 Task: Add Attachment from "Attach a link" to Card Card0000000072 in Board Board0000000018 in Workspace WS0000000006 in Trello. Add Cover Red to Card Card0000000072 in Board Board0000000018 in Workspace WS0000000006 in Trello. Add "Join Card" Button Button0000000072  to Card Card0000000072 in Board Board0000000018 in Workspace WS0000000006 in Trello. Add Description DS0000000072 to Card Card0000000072 in Board Board0000000018 in Workspace WS0000000006 in Trello. Add Comment CM0000000072 to Card Card0000000072 in Board Board0000000018 in Workspace WS0000000006 in Trello
Action: Mouse moved to (106, 366)
Screenshot: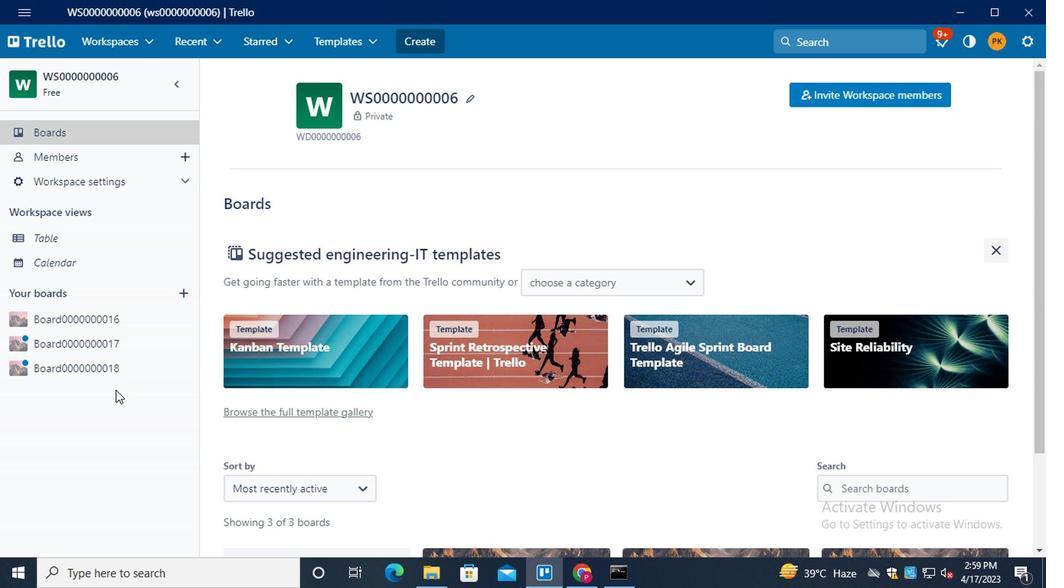 
Action: Mouse pressed left at (106, 366)
Screenshot: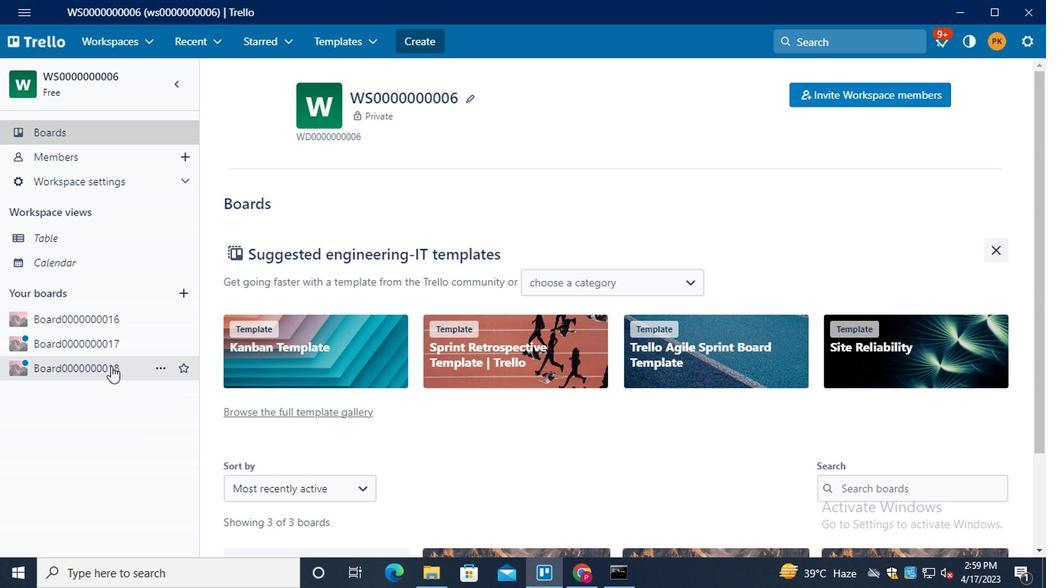 
Action: Mouse moved to (318, 458)
Screenshot: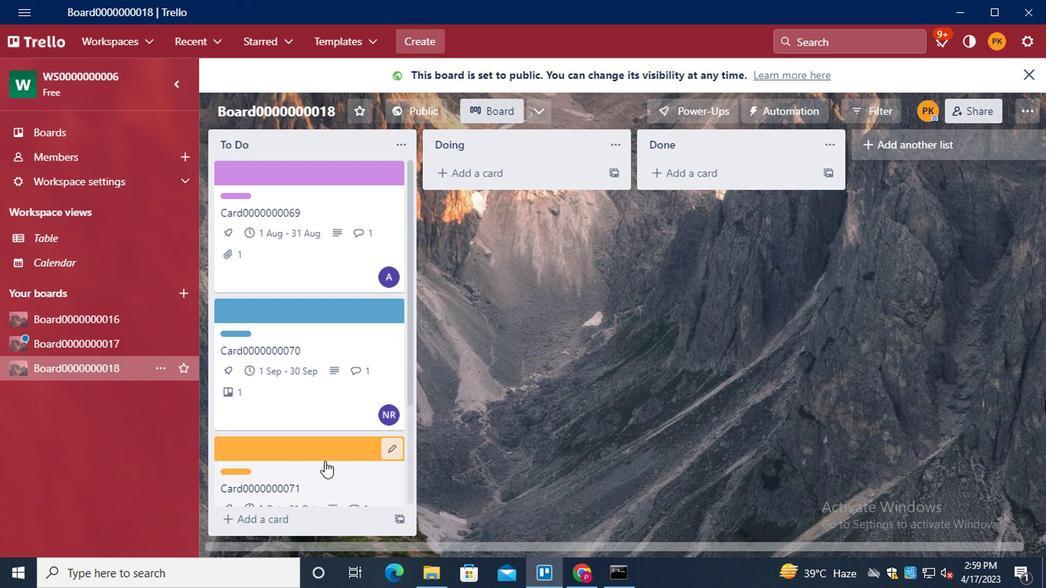 
Action: Mouse scrolled (318, 457) with delta (0, -1)
Screenshot: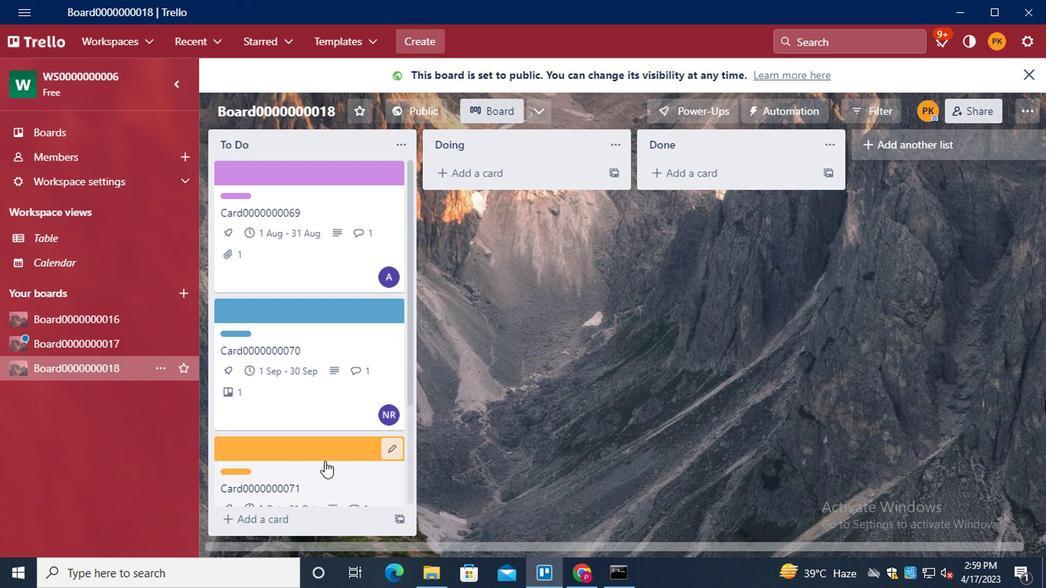 
Action: Mouse moved to (317, 458)
Screenshot: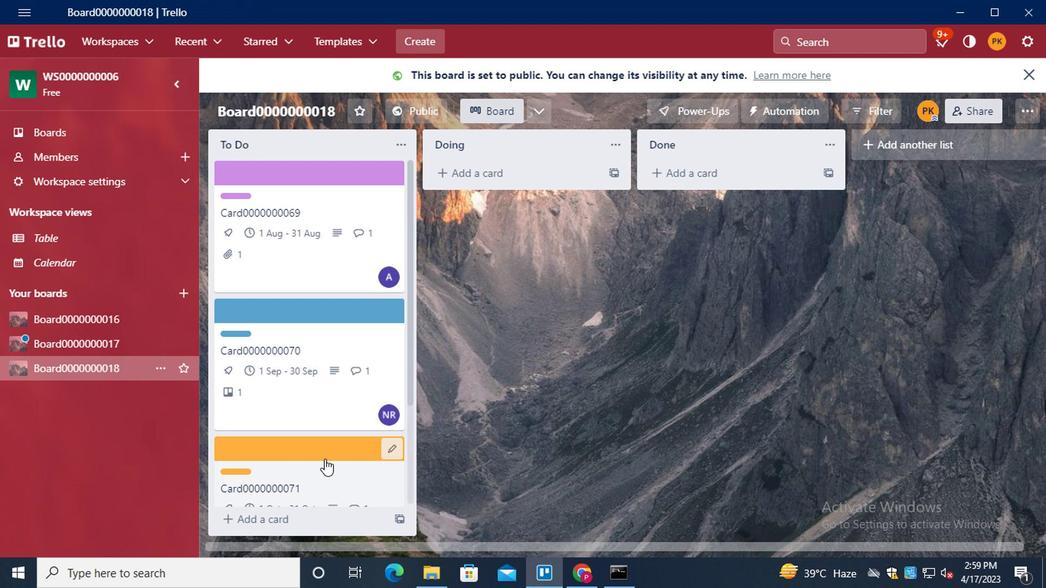 
Action: Mouse scrolled (317, 457) with delta (0, -1)
Screenshot: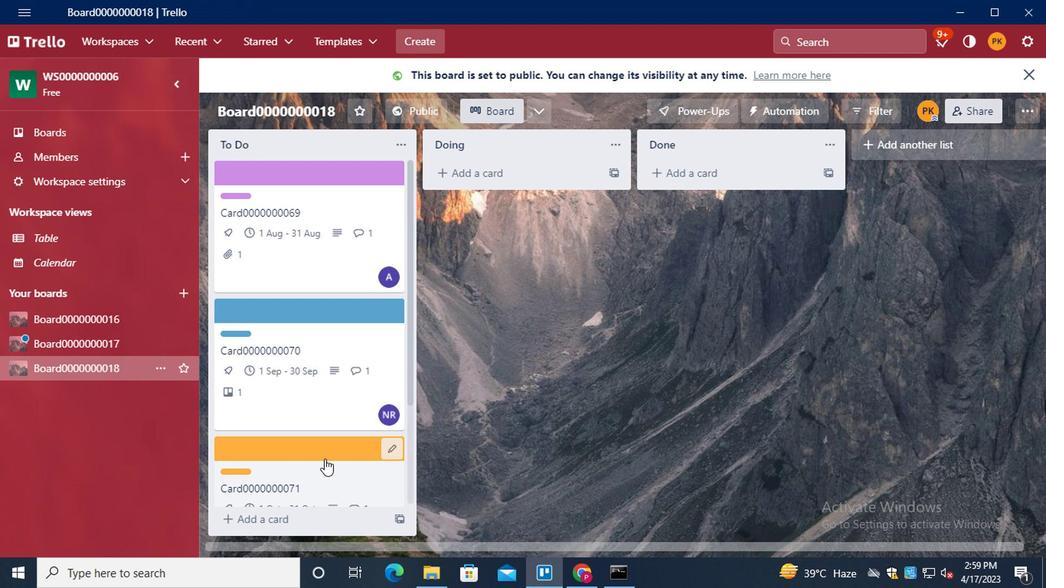 
Action: Mouse moved to (317, 459)
Screenshot: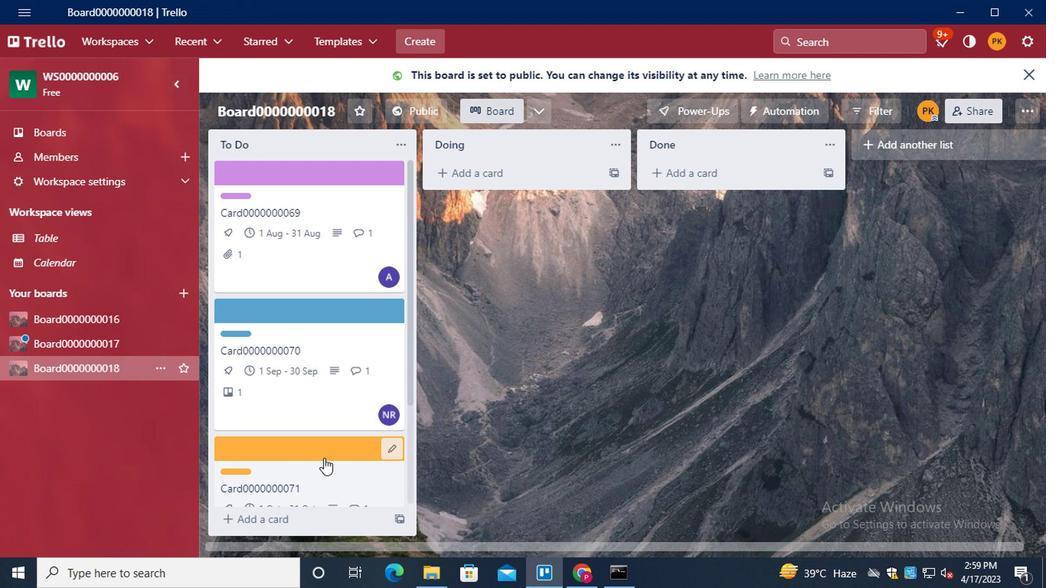 
Action: Mouse scrolled (317, 458) with delta (0, 0)
Screenshot: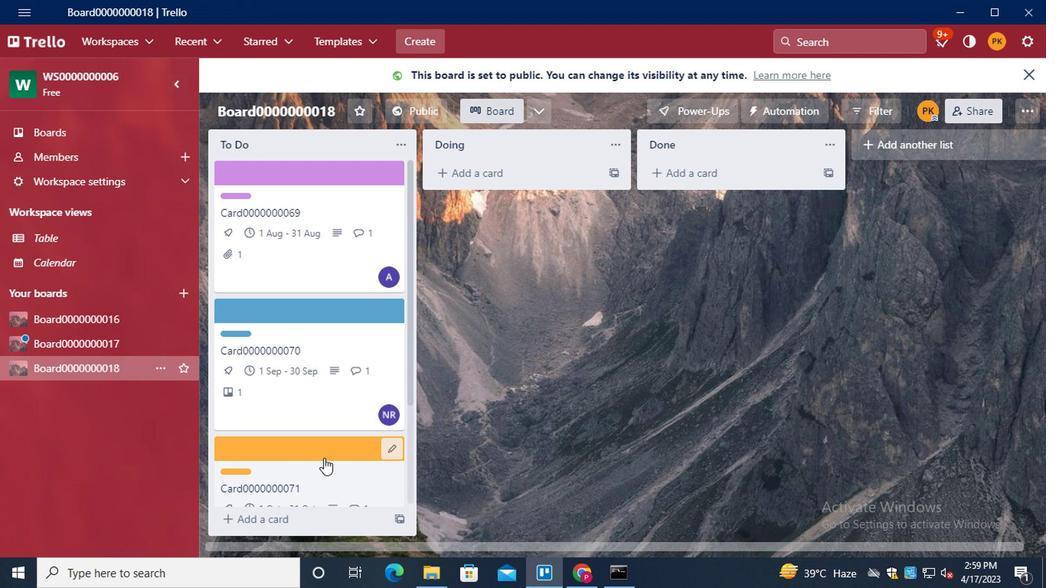 
Action: Mouse scrolled (317, 458) with delta (0, 0)
Screenshot: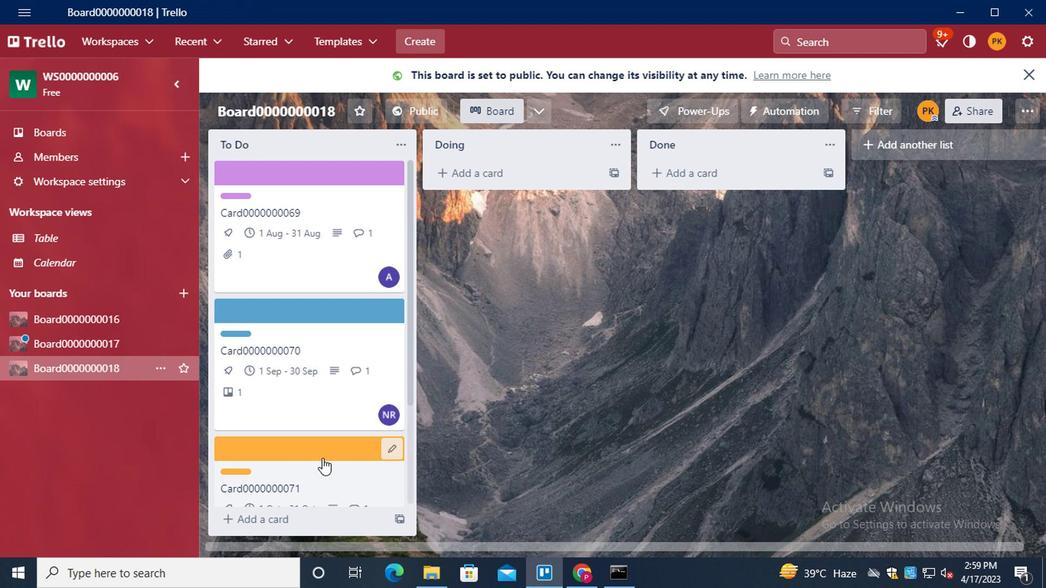 
Action: Mouse moved to (305, 464)
Screenshot: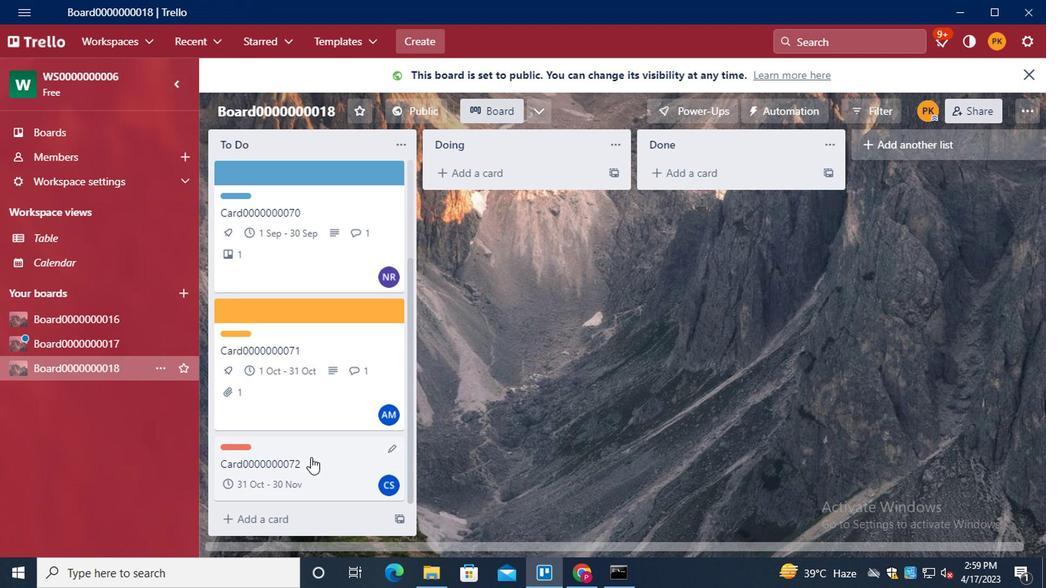 
Action: Mouse pressed left at (305, 464)
Screenshot: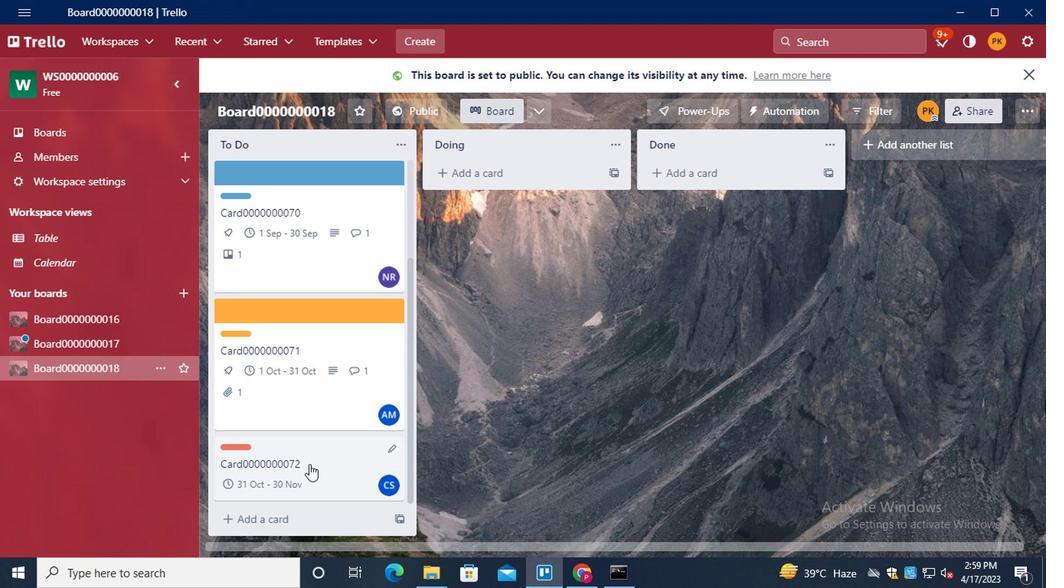 
Action: Mouse moved to (718, 274)
Screenshot: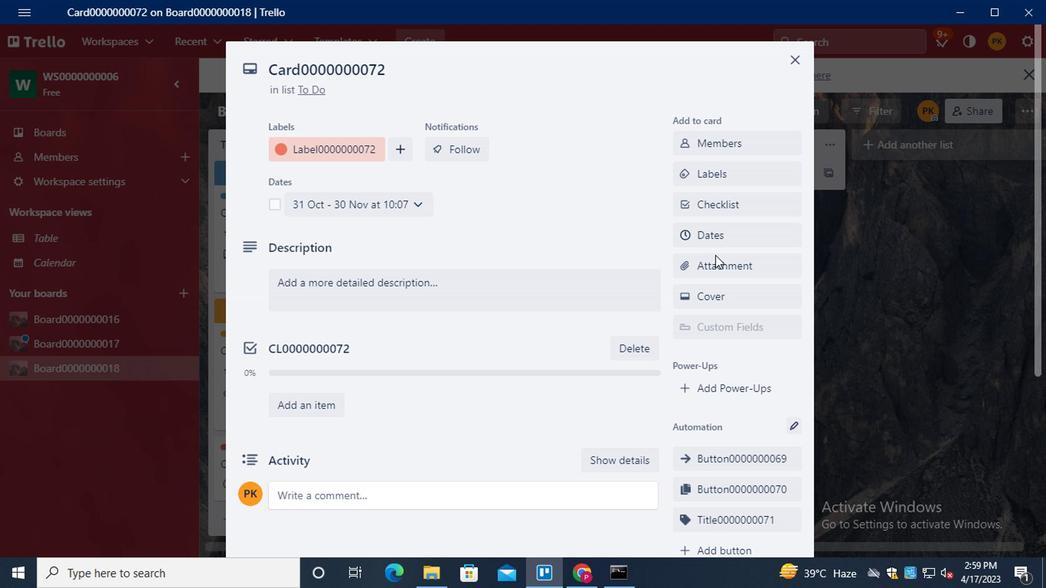
Action: Mouse pressed left at (718, 274)
Screenshot: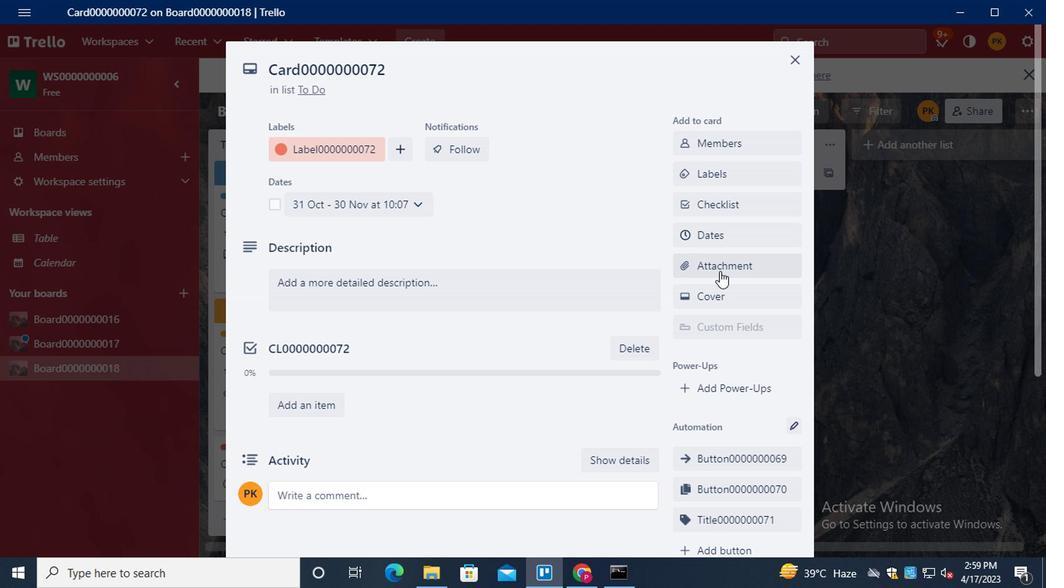 
Action: Mouse moved to (761, 317)
Screenshot: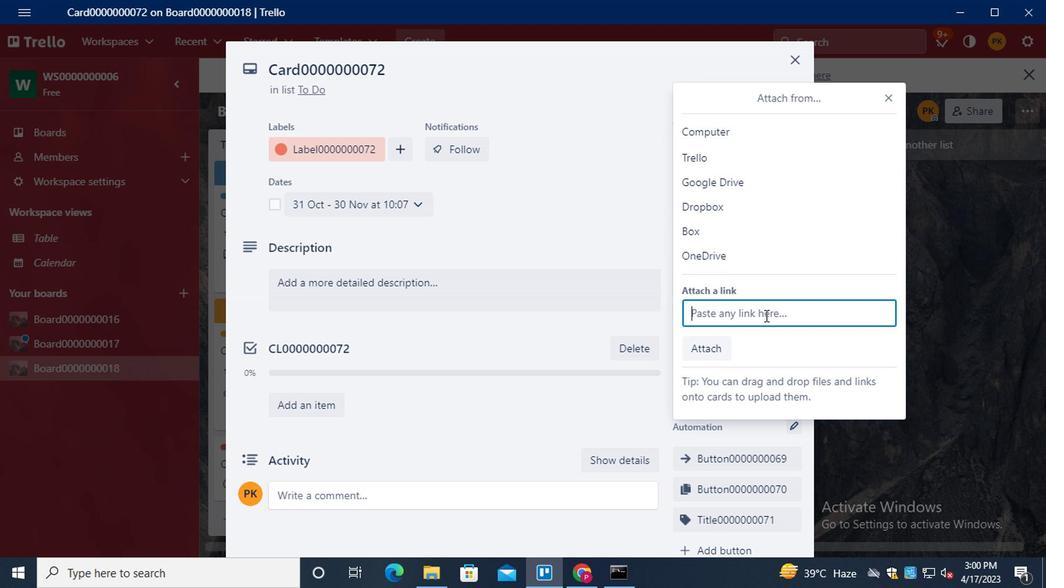 
Action: Mouse pressed left at (761, 317)
Screenshot: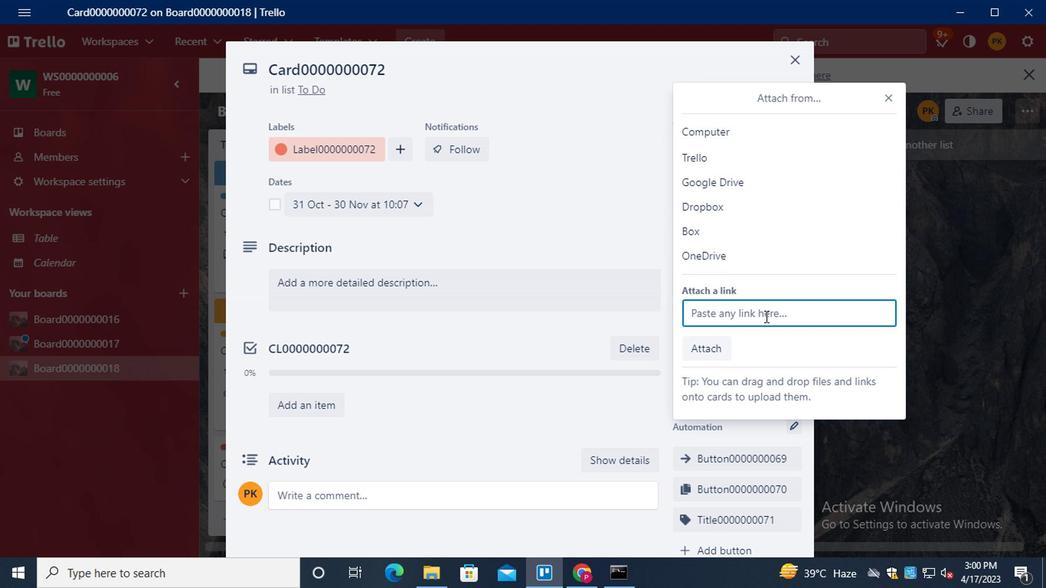 
Action: Key pressed ctrl+V<Key.enter>
Screenshot: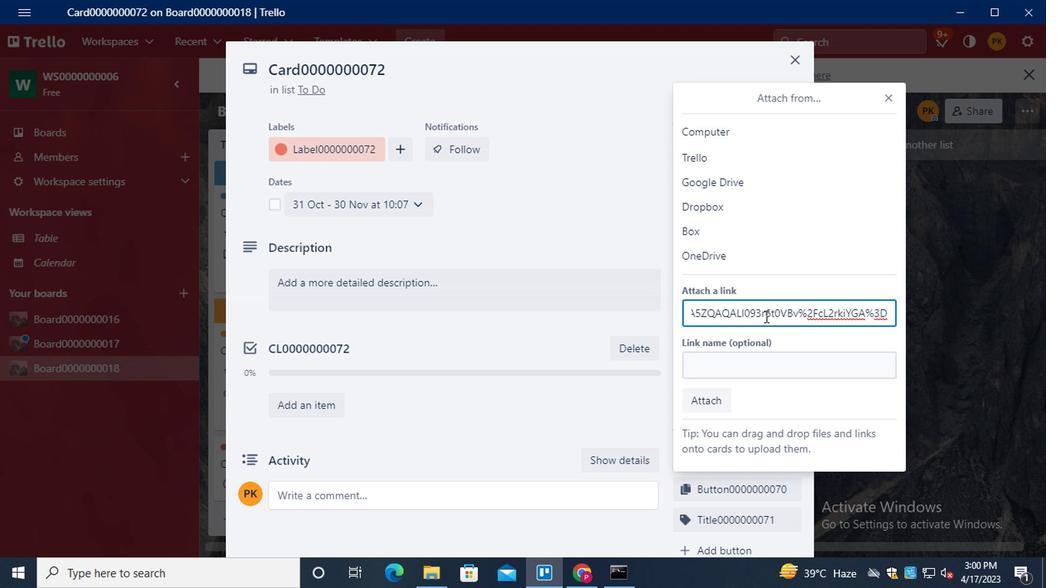 
Action: Mouse moved to (738, 298)
Screenshot: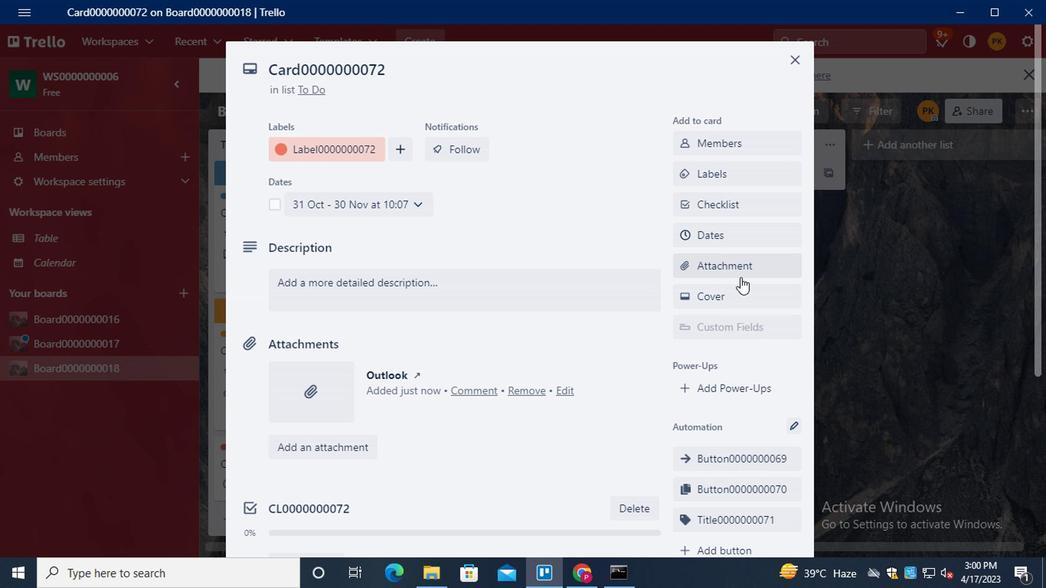 
Action: Mouse pressed left at (738, 298)
Screenshot: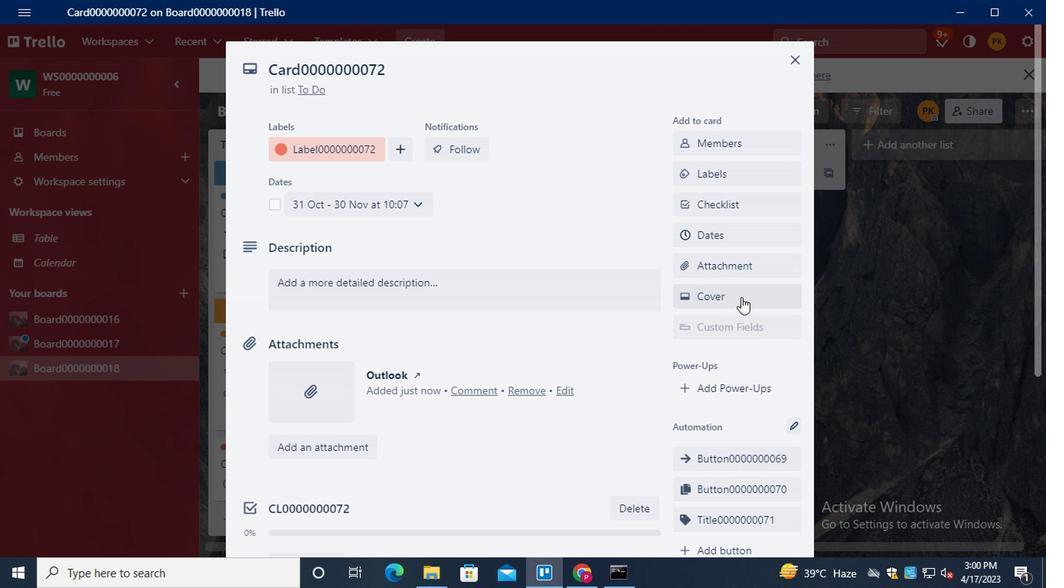 
Action: Mouse moved to (823, 252)
Screenshot: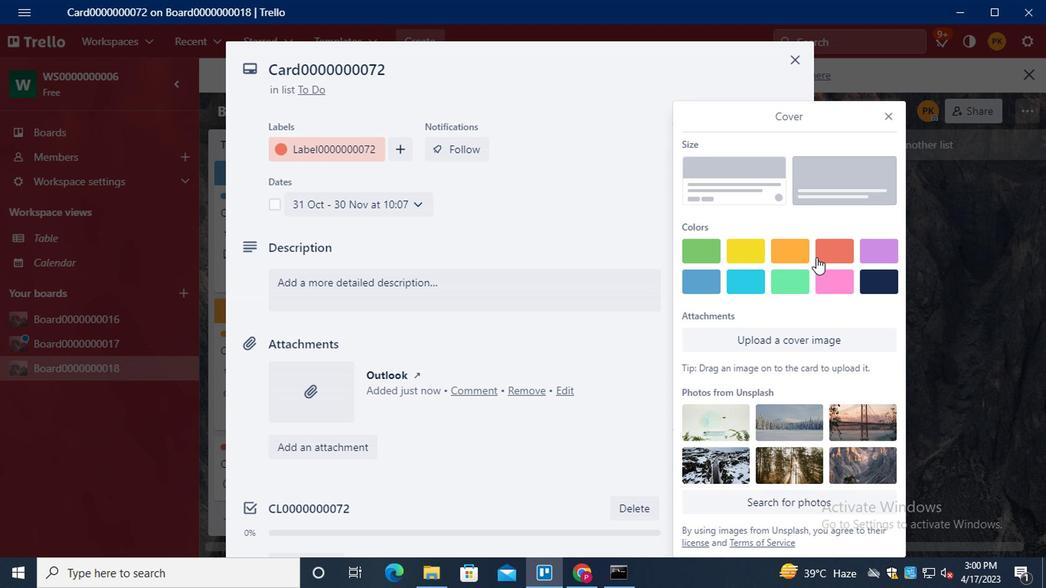
Action: Mouse pressed left at (823, 252)
Screenshot: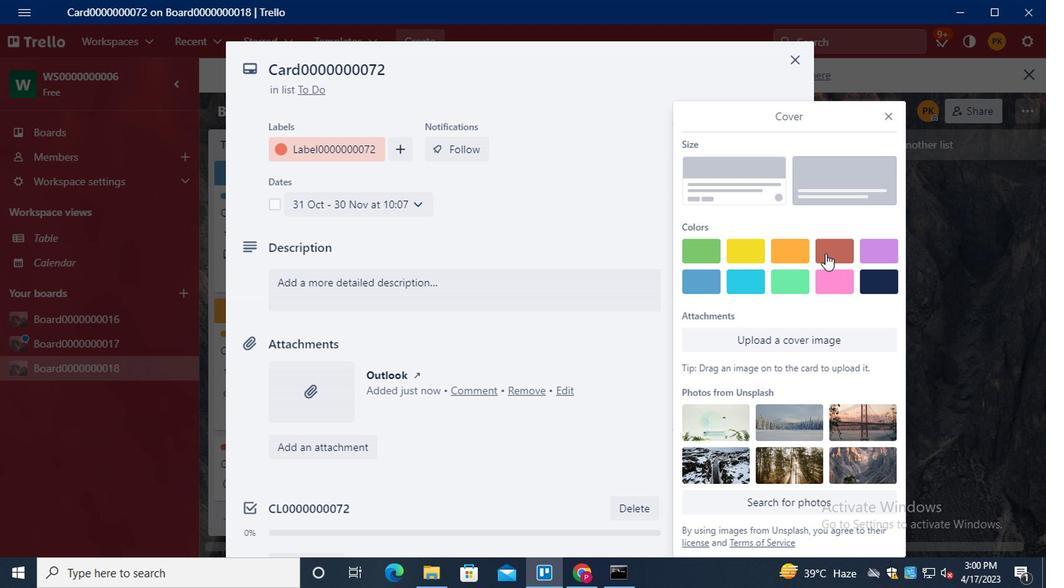 
Action: Mouse moved to (884, 85)
Screenshot: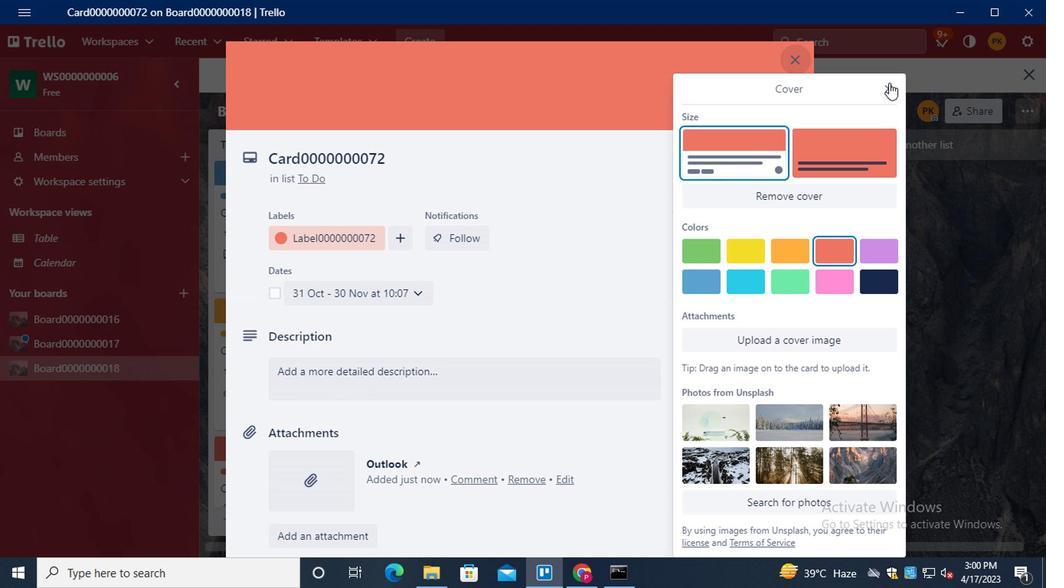 
Action: Mouse pressed left at (884, 85)
Screenshot: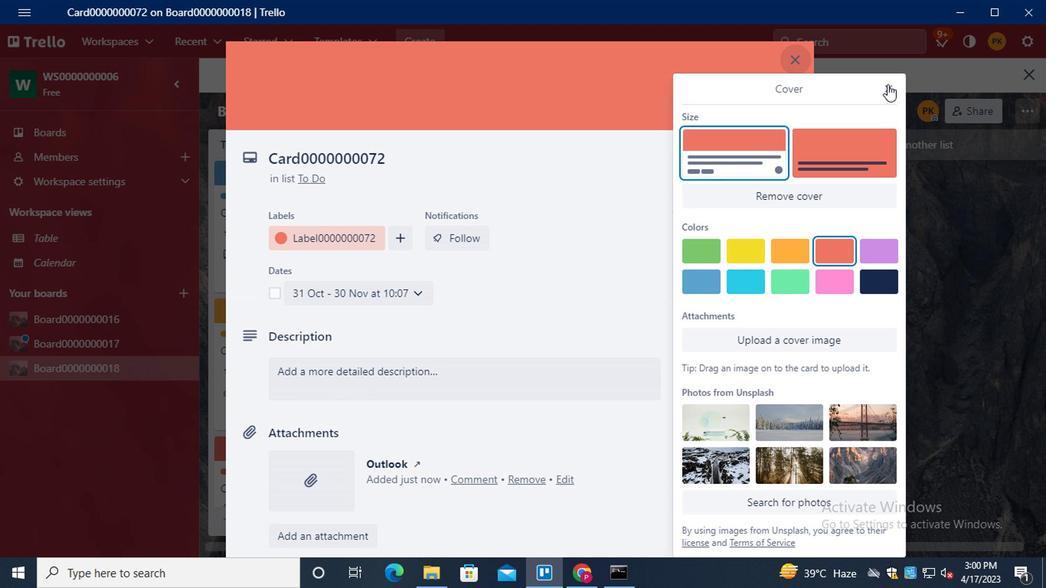 
Action: Mouse moved to (750, 347)
Screenshot: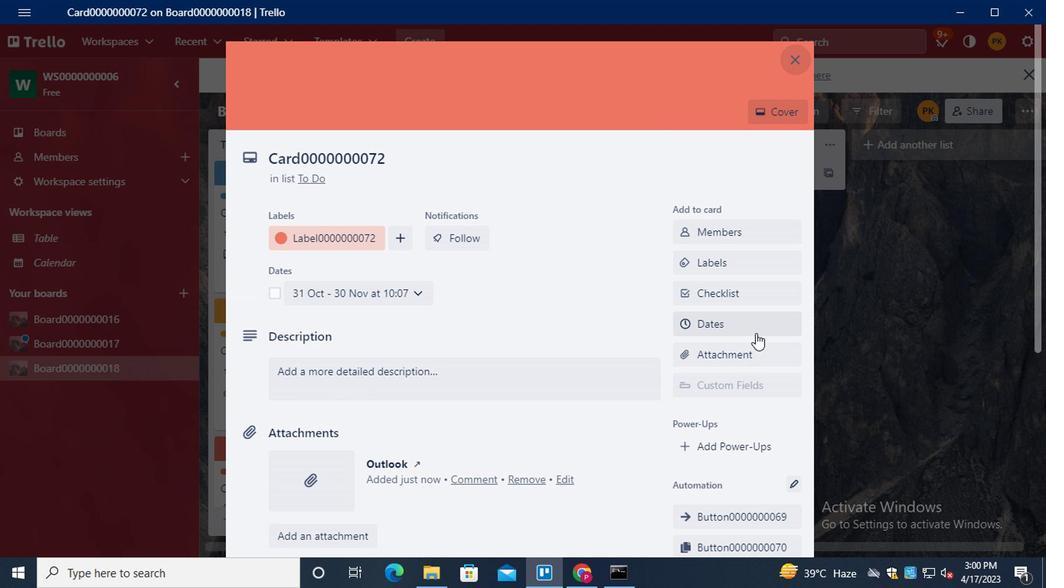 
Action: Mouse scrolled (750, 347) with delta (0, 0)
Screenshot: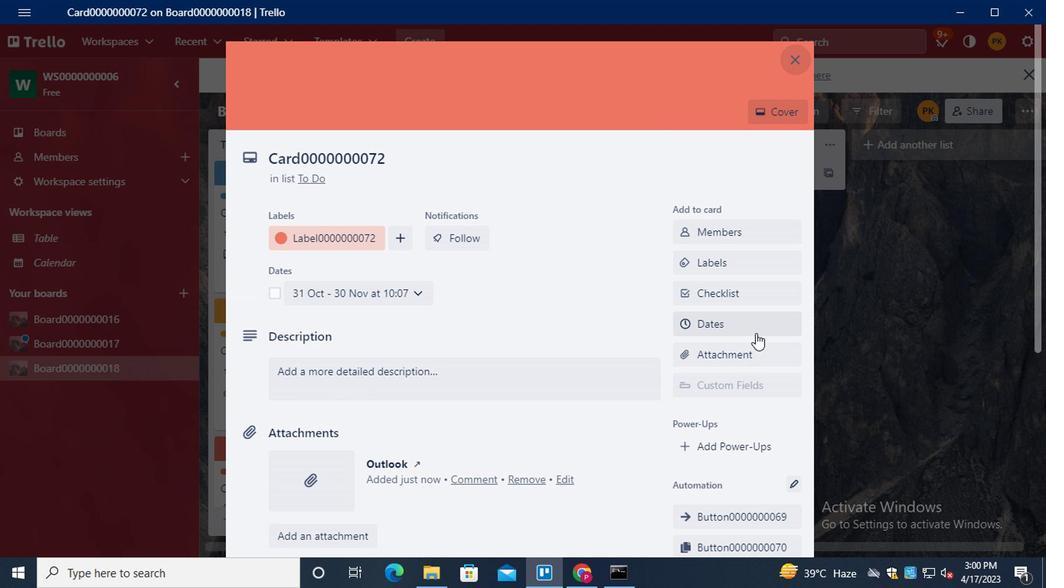 
Action: Mouse moved to (750, 349)
Screenshot: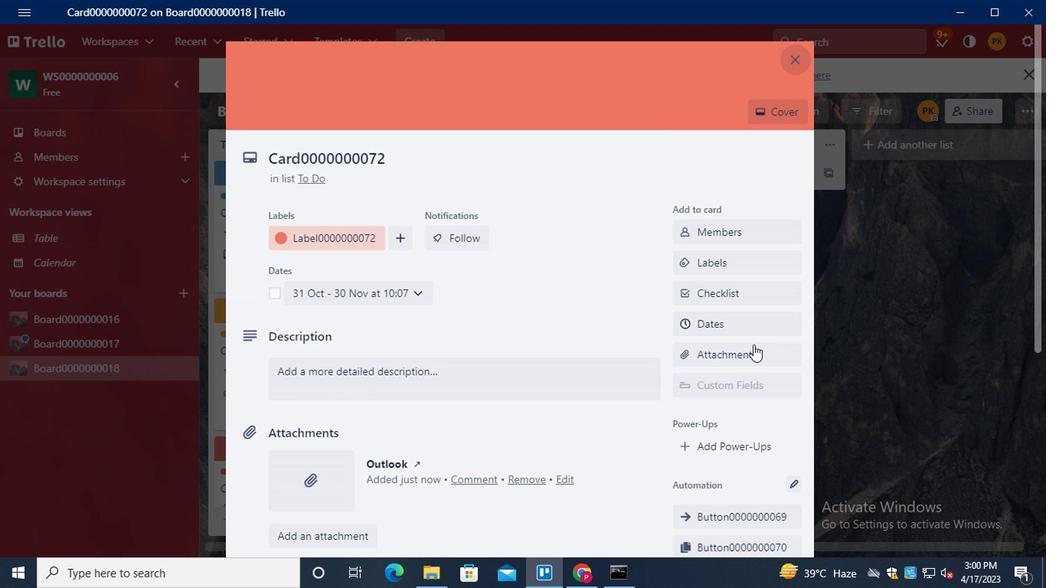 
Action: Mouse scrolled (750, 348) with delta (0, -1)
Screenshot: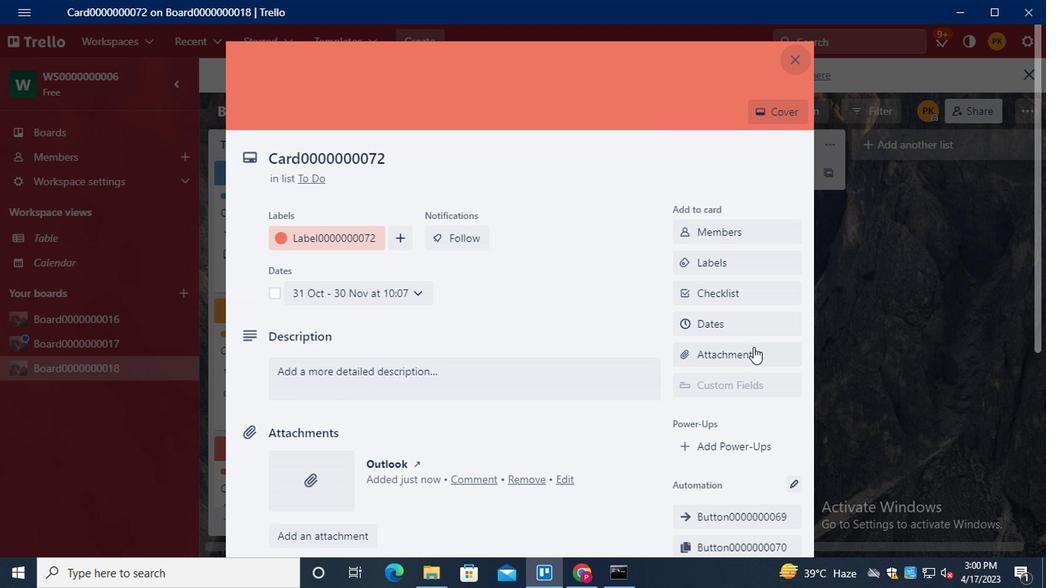 
Action: Mouse moved to (759, 453)
Screenshot: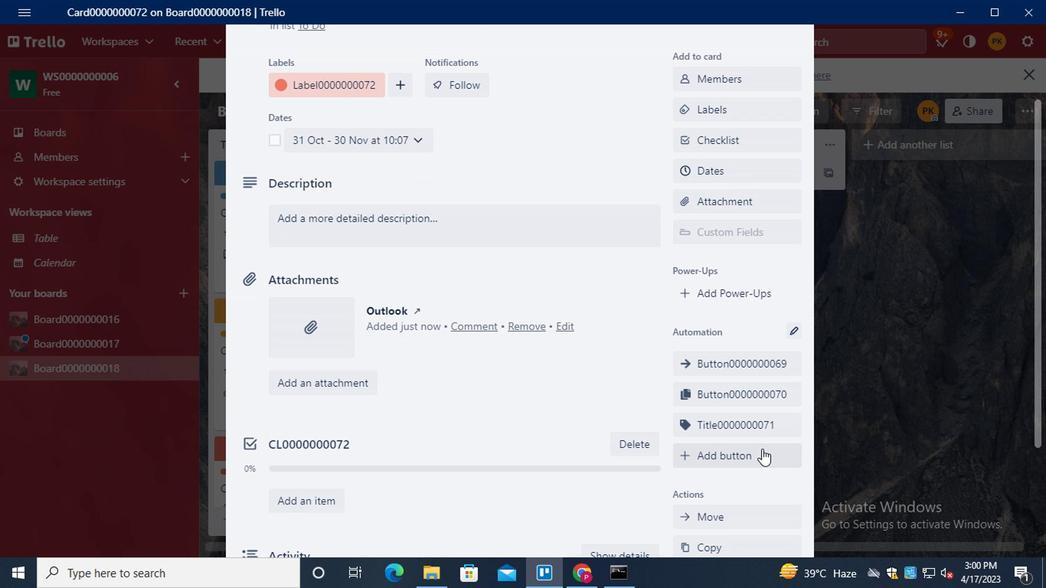 
Action: Mouse pressed left at (759, 453)
Screenshot: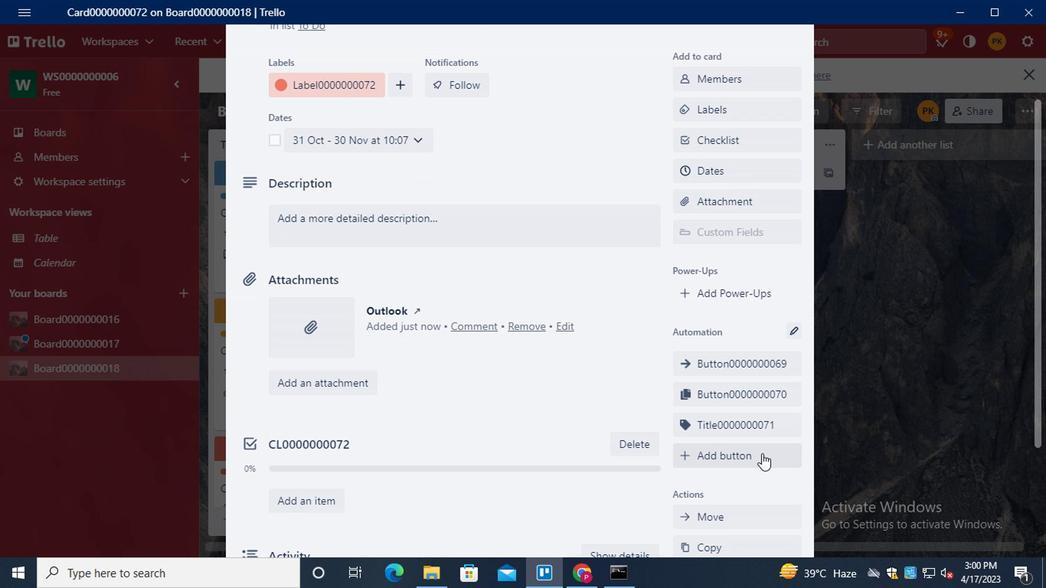 
Action: Mouse moved to (769, 234)
Screenshot: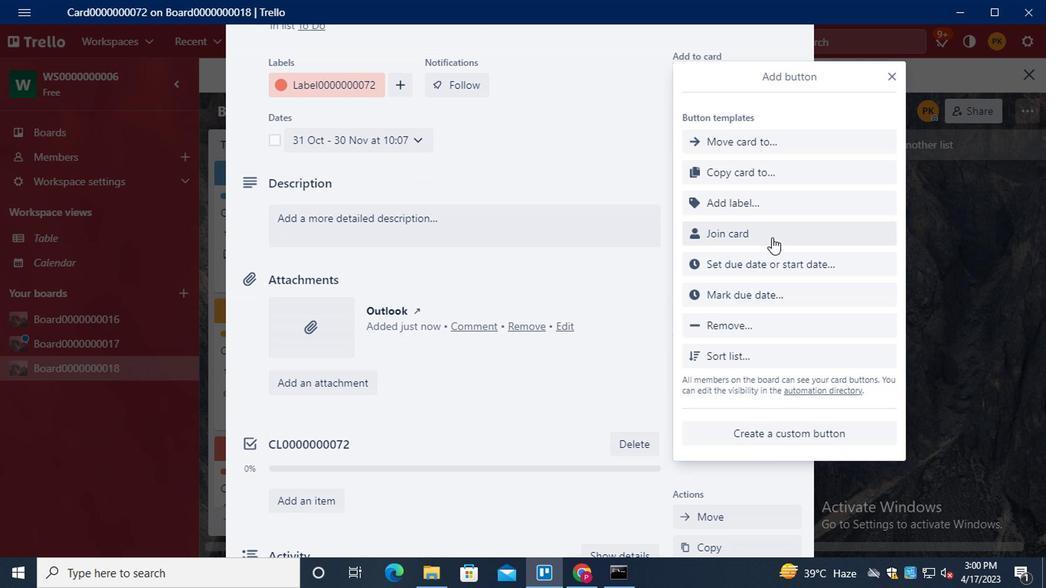 
Action: Mouse pressed left at (769, 234)
Screenshot: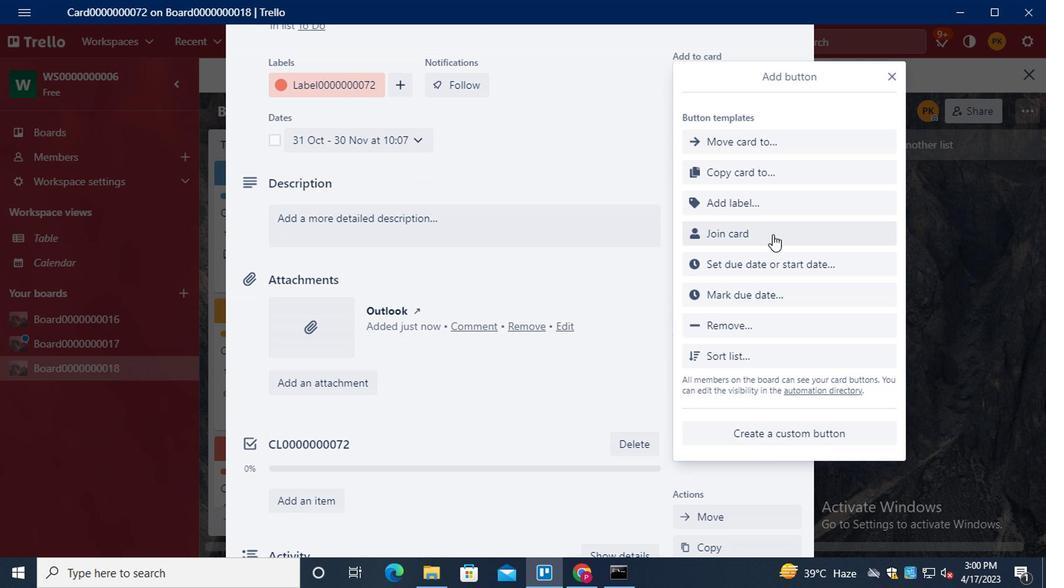 
Action: Key pressed <Key.shift>ctrl+BUTTON0000000072
Screenshot: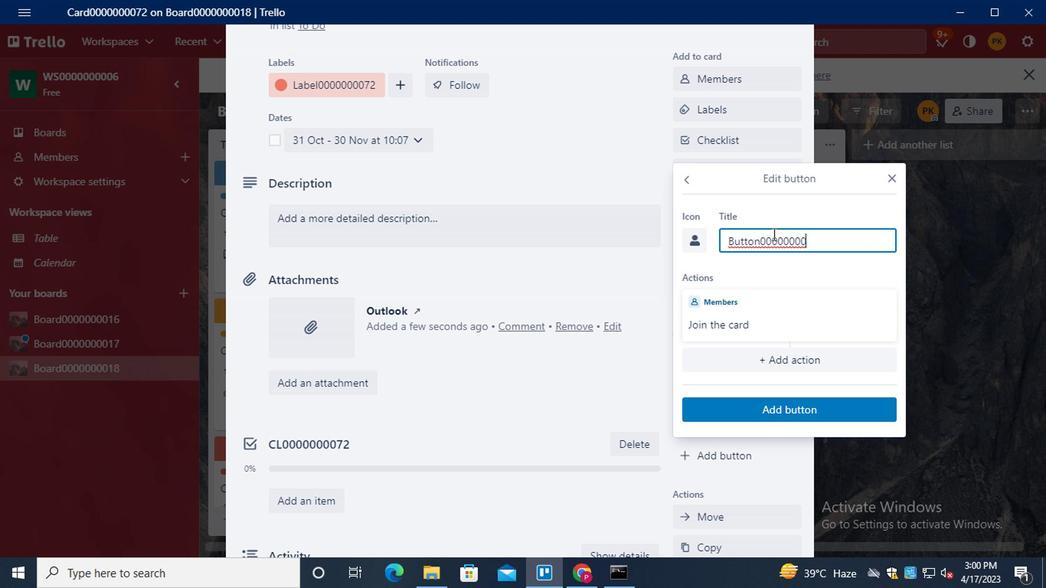 
Action: Mouse moved to (778, 411)
Screenshot: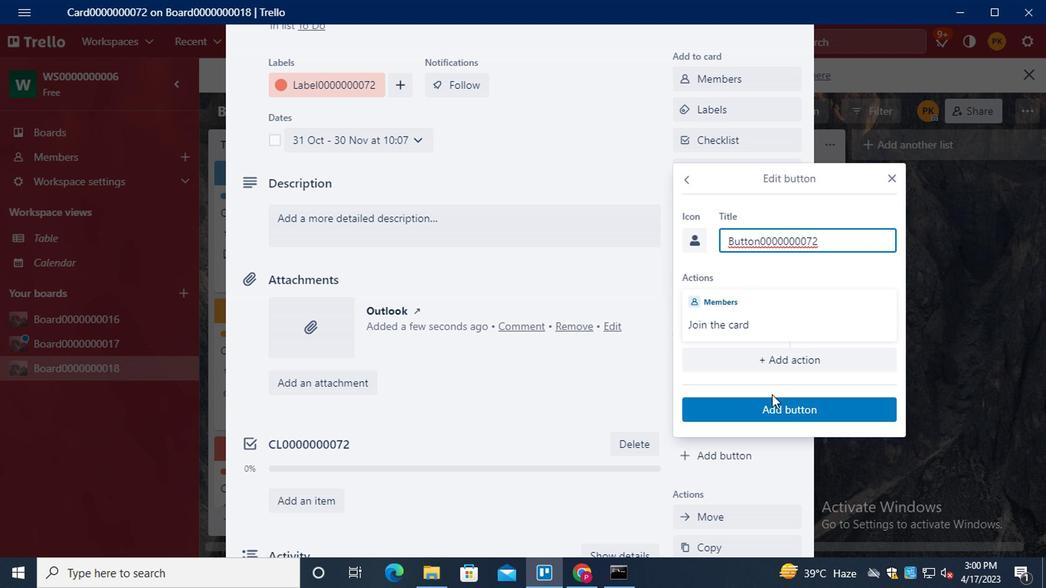 
Action: Mouse pressed left at (778, 411)
Screenshot: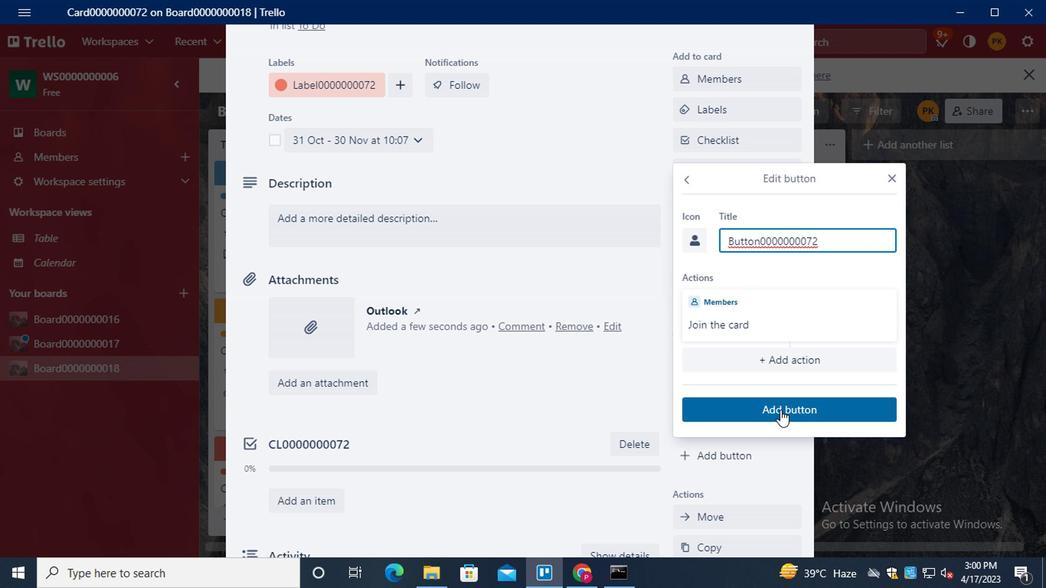
Action: Mouse moved to (493, 234)
Screenshot: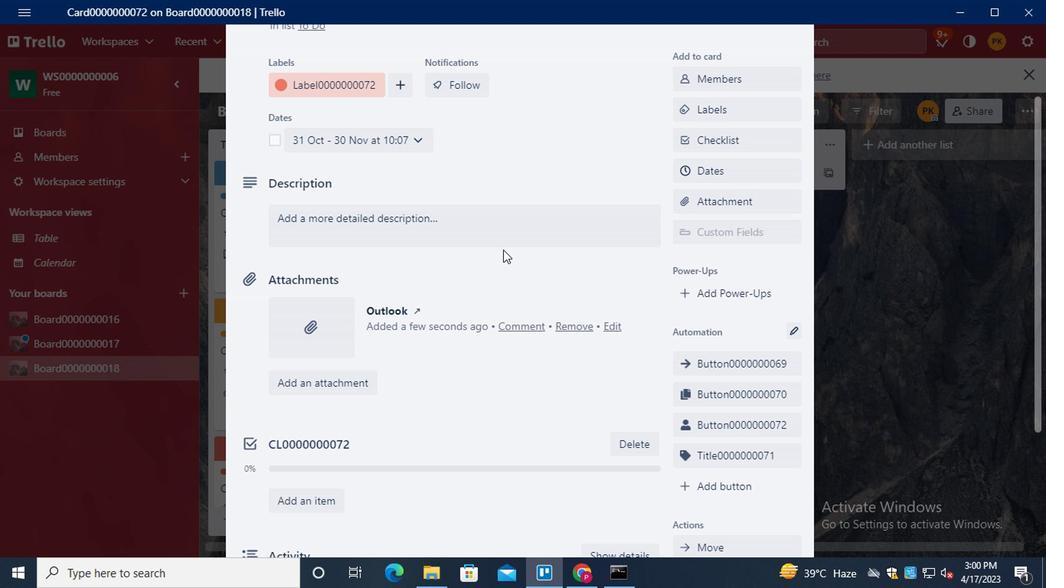 
Action: Mouse pressed left at (493, 234)
Screenshot: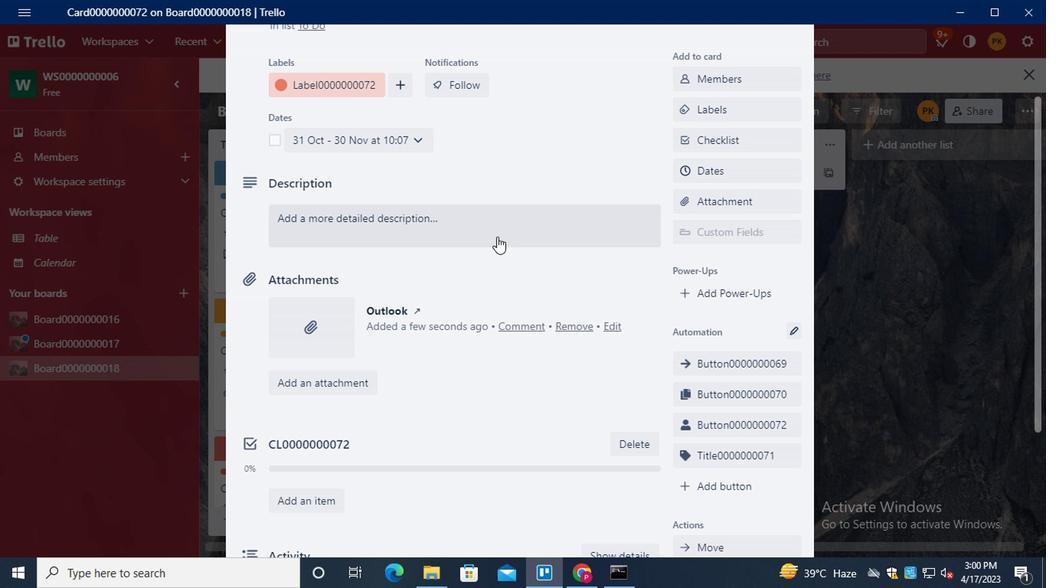 
Action: Mouse moved to (493, 234)
Screenshot: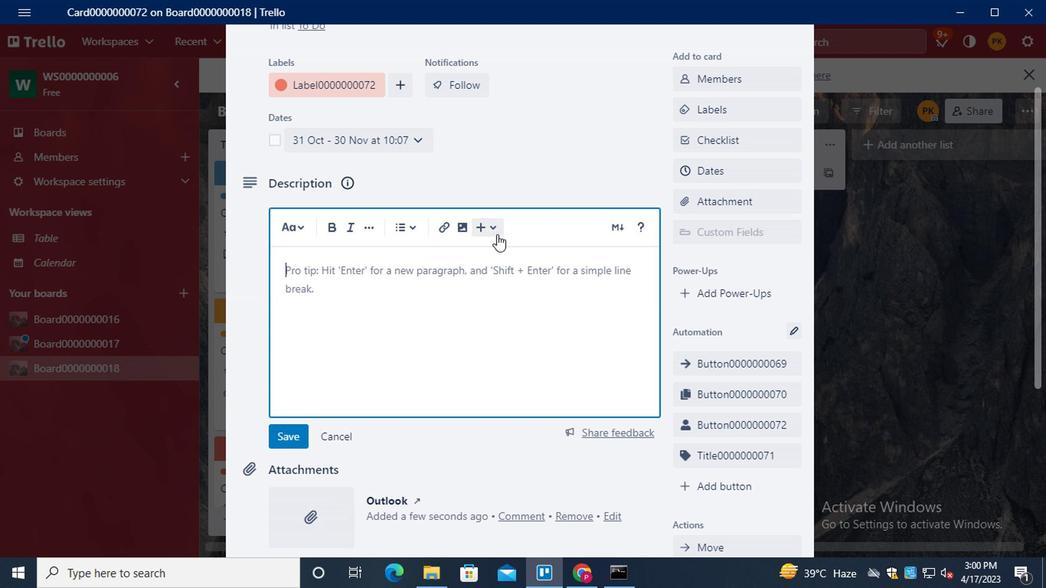 
Action: Key pressed <Key.shift>DS0000000072
Screenshot: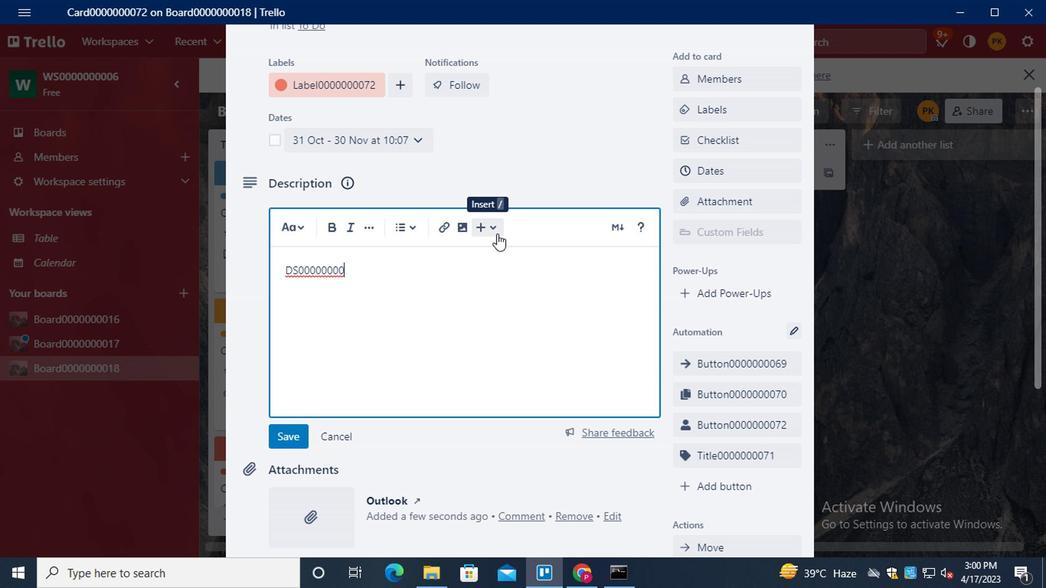 
Action: Mouse moved to (293, 428)
Screenshot: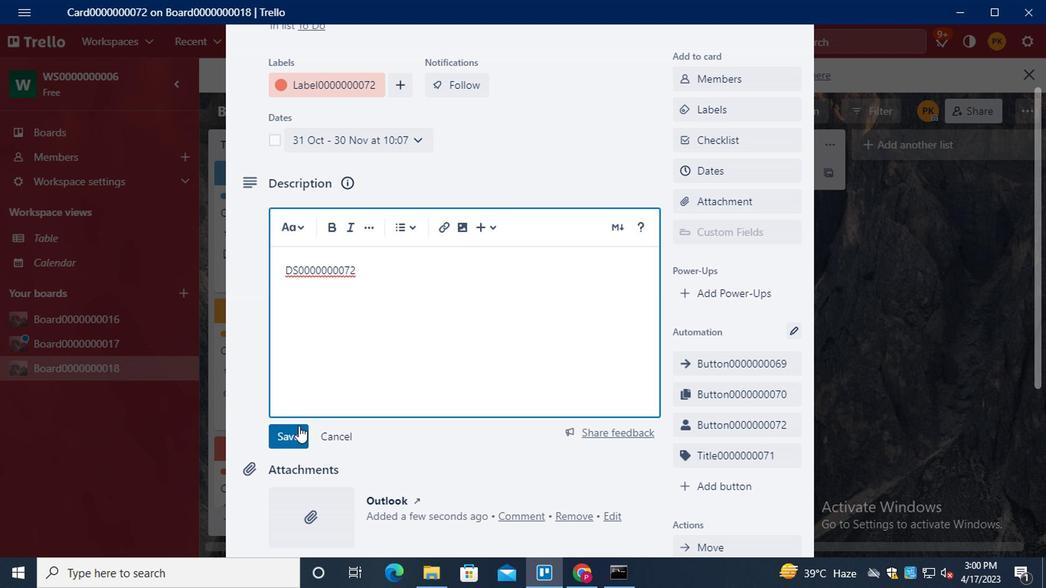 
Action: Mouse pressed left at (293, 428)
Screenshot: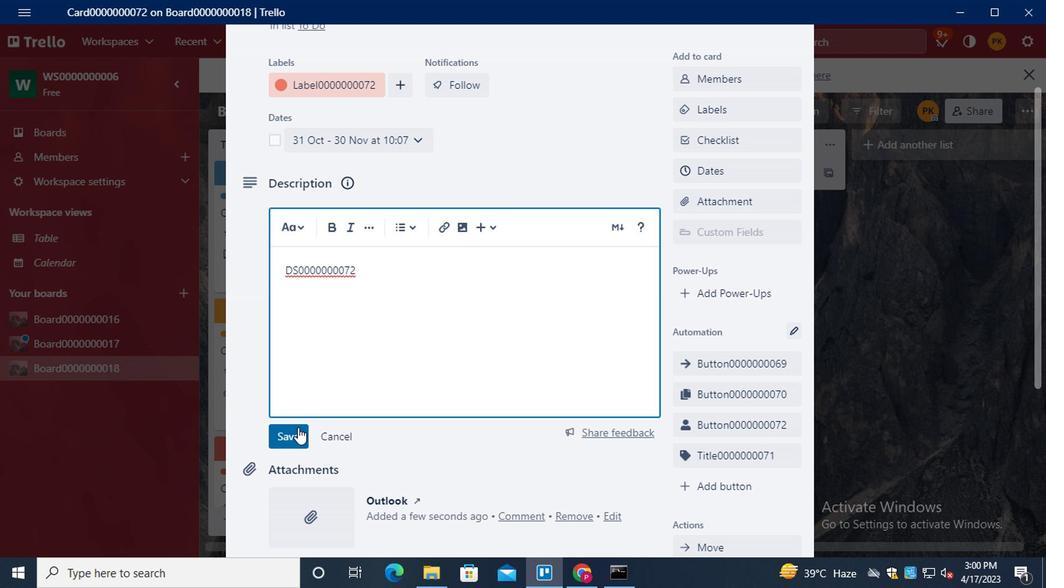 
Action: Mouse moved to (358, 388)
Screenshot: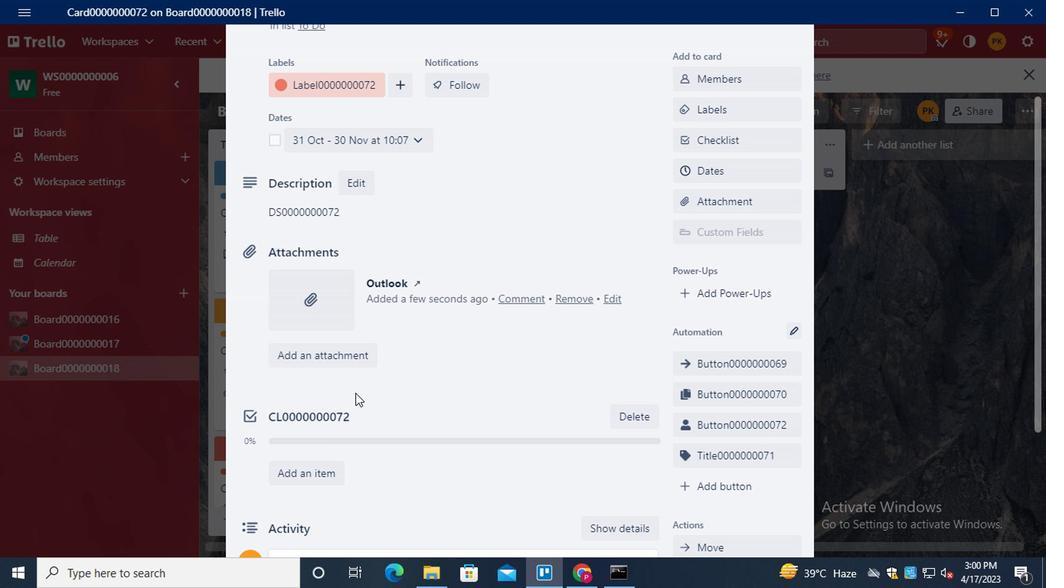 
Action: Mouse scrolled (358, 387) with delta (0, -1)
Screenshot: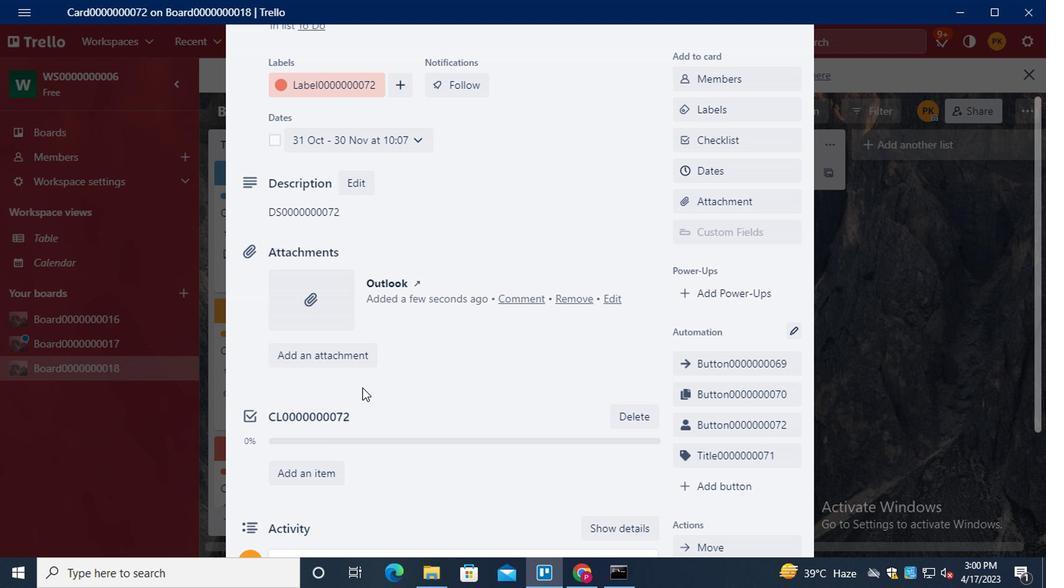 
Action: Mouse scrolled (358, 387) with delta (0, -1)
Screenshot: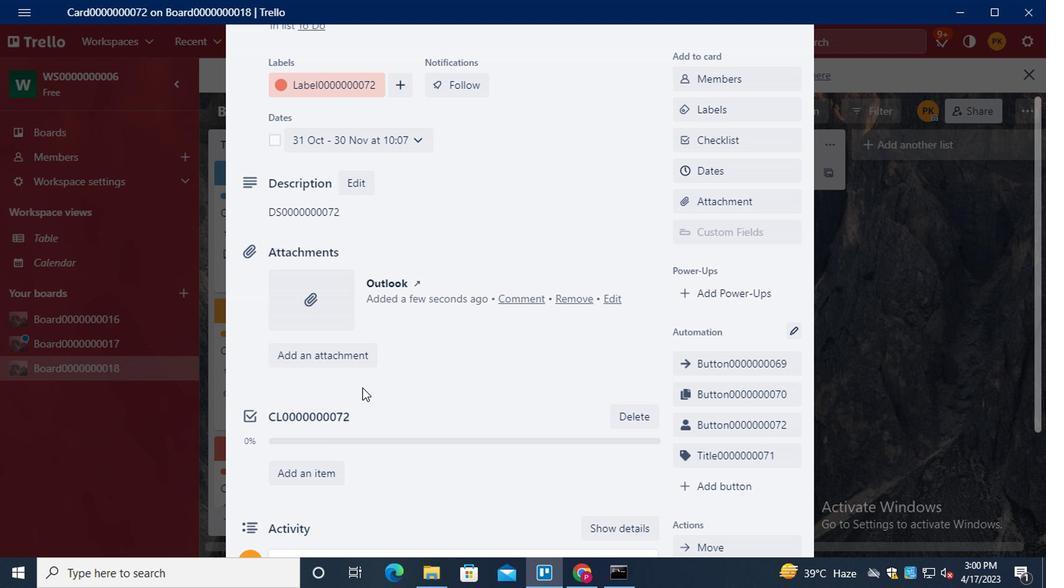 
Action: Mouse scrolled (358, 387) with delta (0, -1)
Screenshot: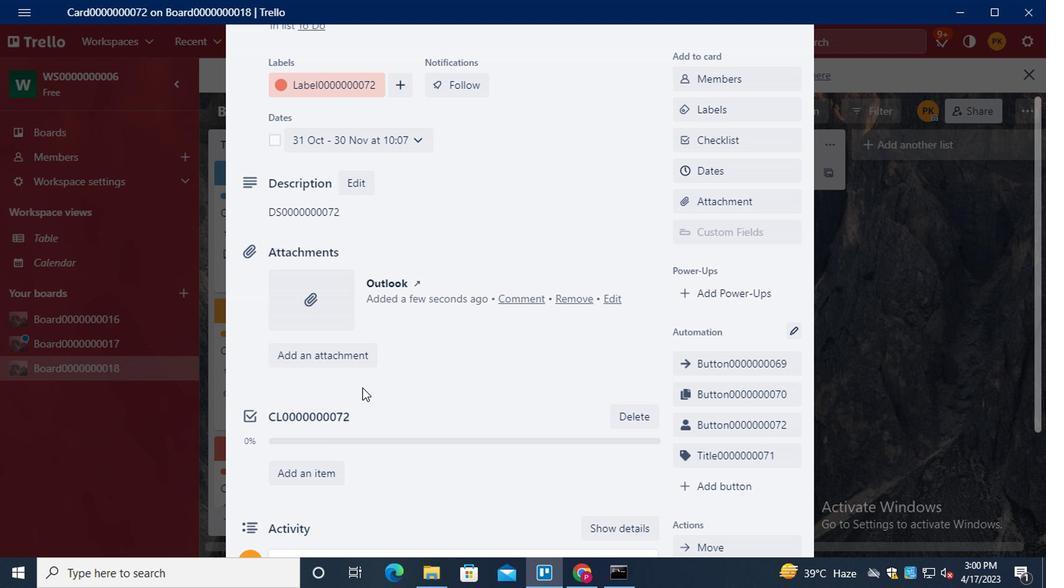 
Action: Mouse moved to (391, 353)
Screenshot: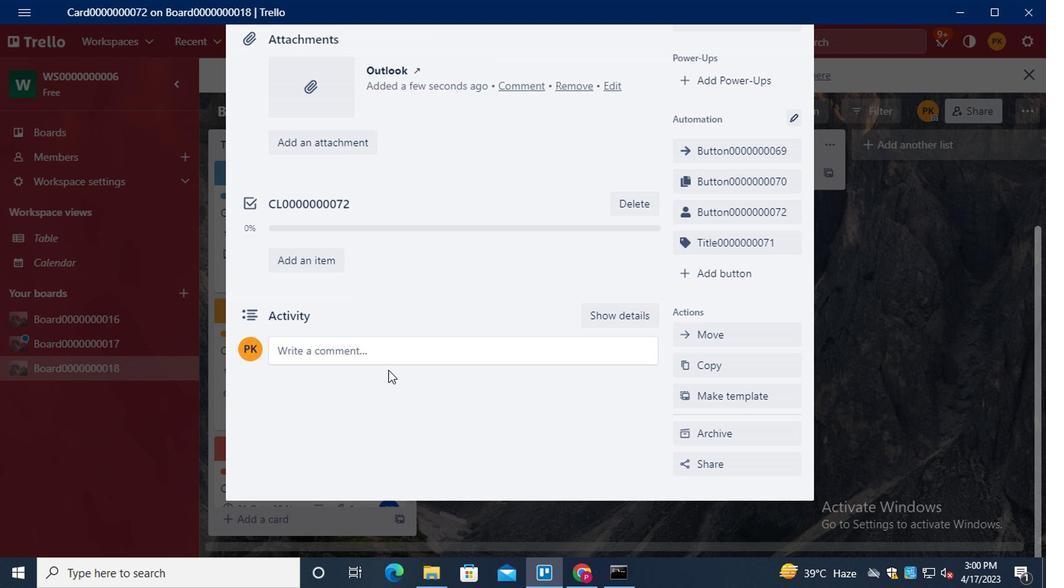 
Action: Mouse pressed left at (391, 353)
Screenshot: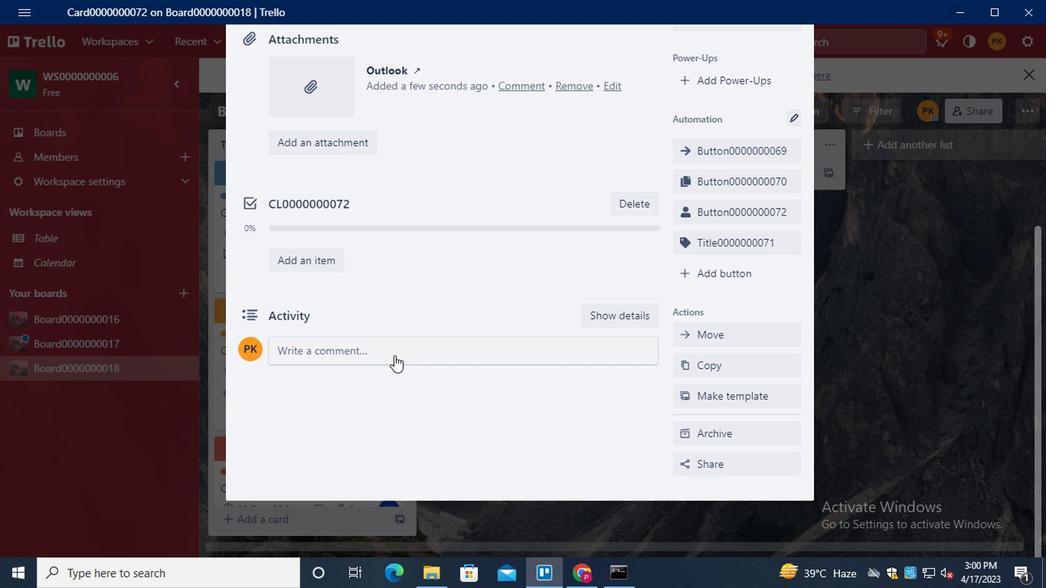 
Action: Key pressed <Key.shift><Key.shift><Key.shift>CM0000000072
Screenshot: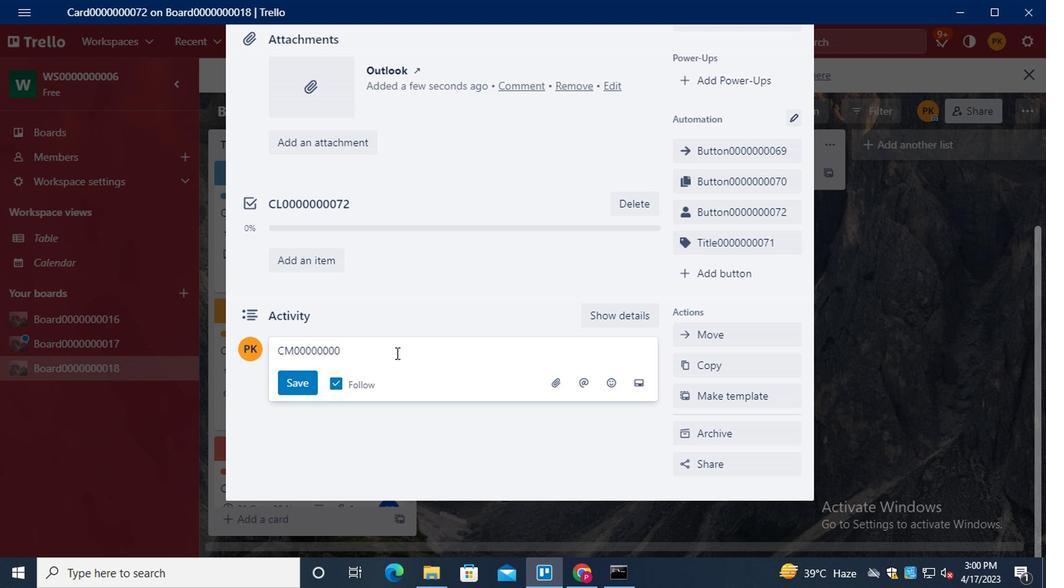 
Action: Mouse moved to (287, 389)
Screenshot: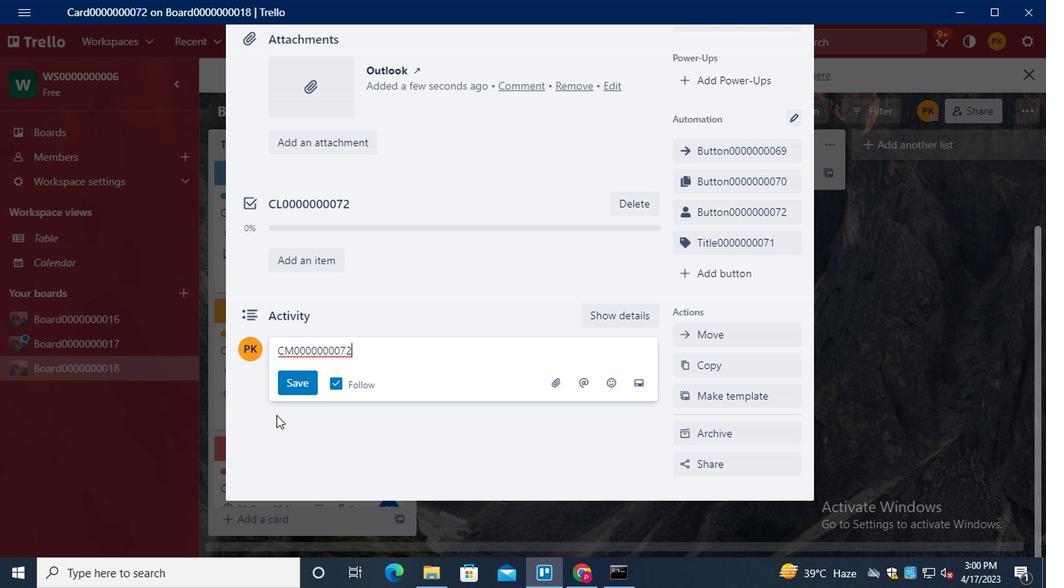 
Action: Mouse pressed left at (287, 389)
Screenshot: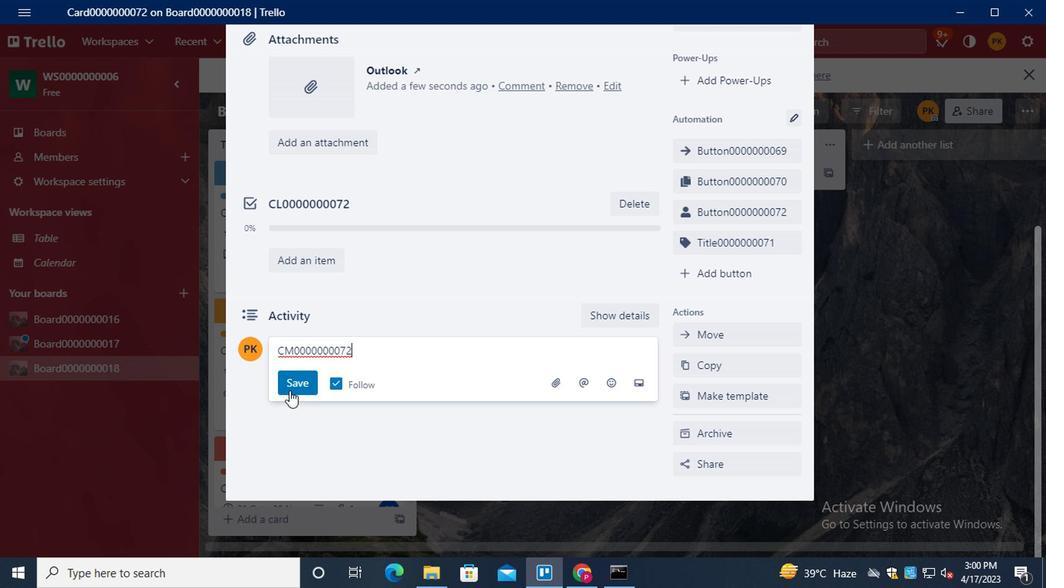 
Action: Mouse moved to (482, 368)
Screenshot: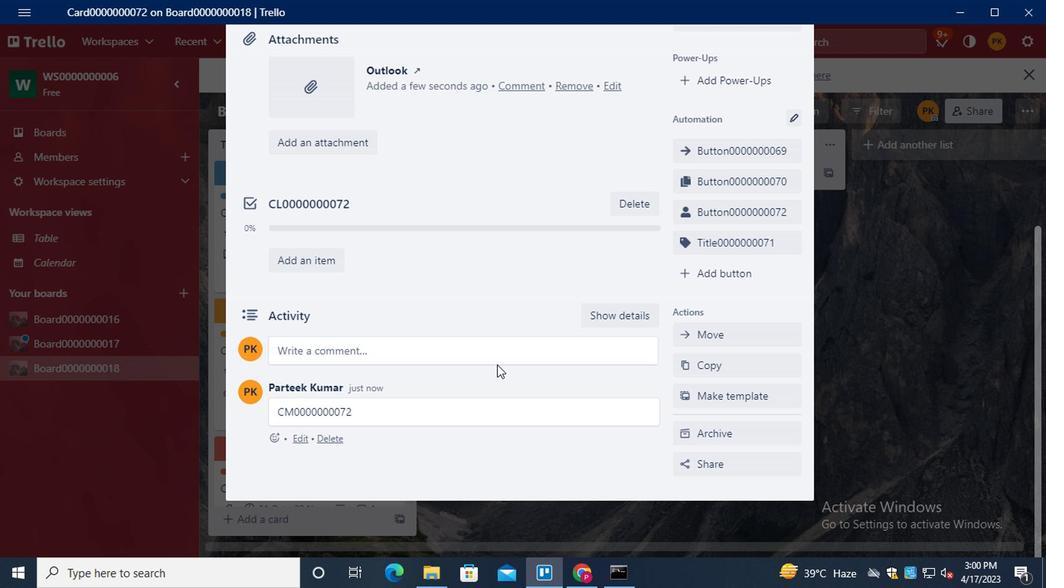 
Action: Mouse scrolled (482, 370) with delta (0, 1)
Screenshot: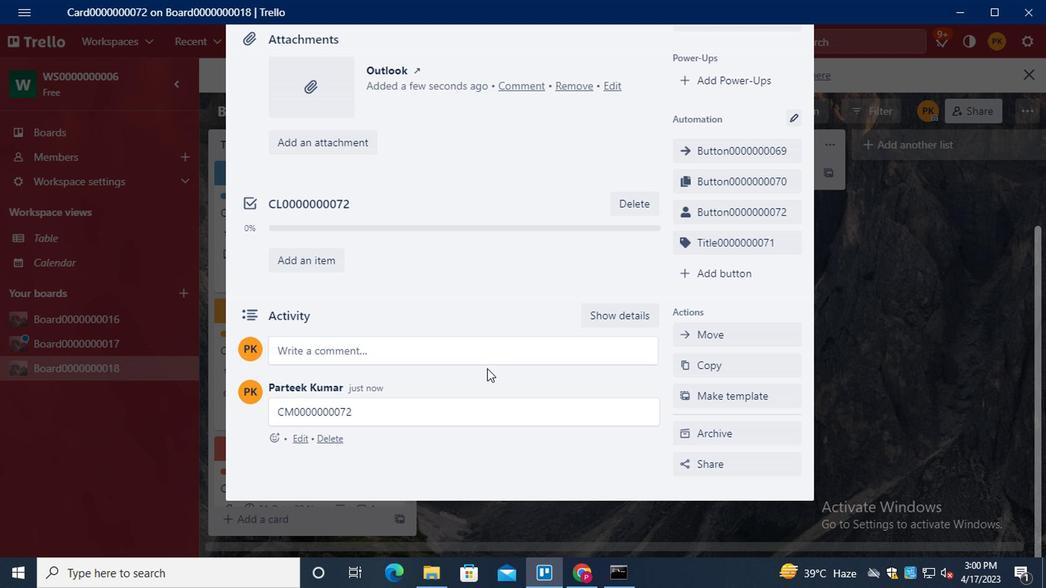 
Action: Mouse scrolled (482, 370) with delta (0, 1)
Screenshot: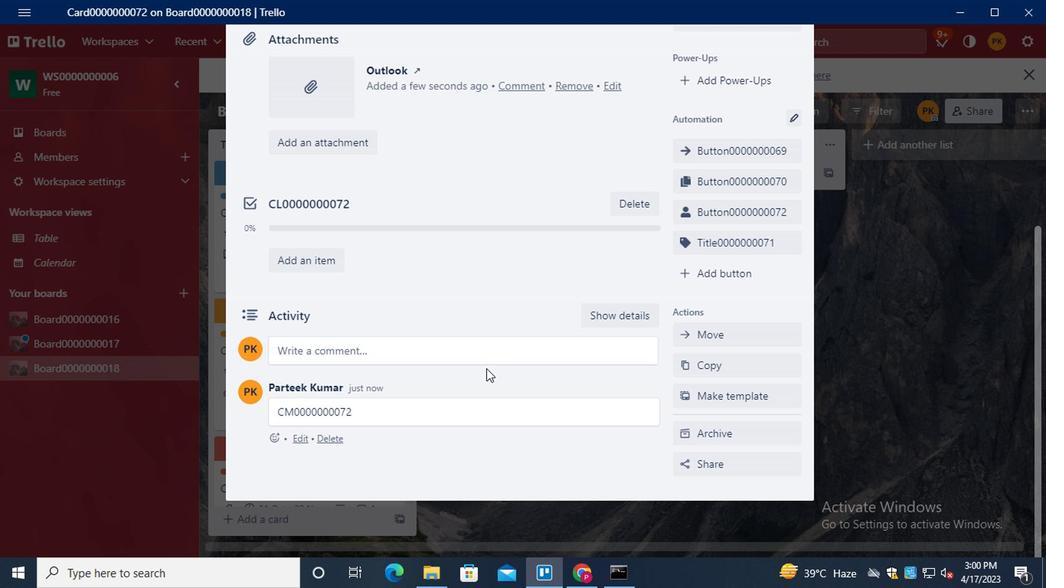 
Action: Mouse scrolled (482, 370) with delta (0, 1)
Screenshot: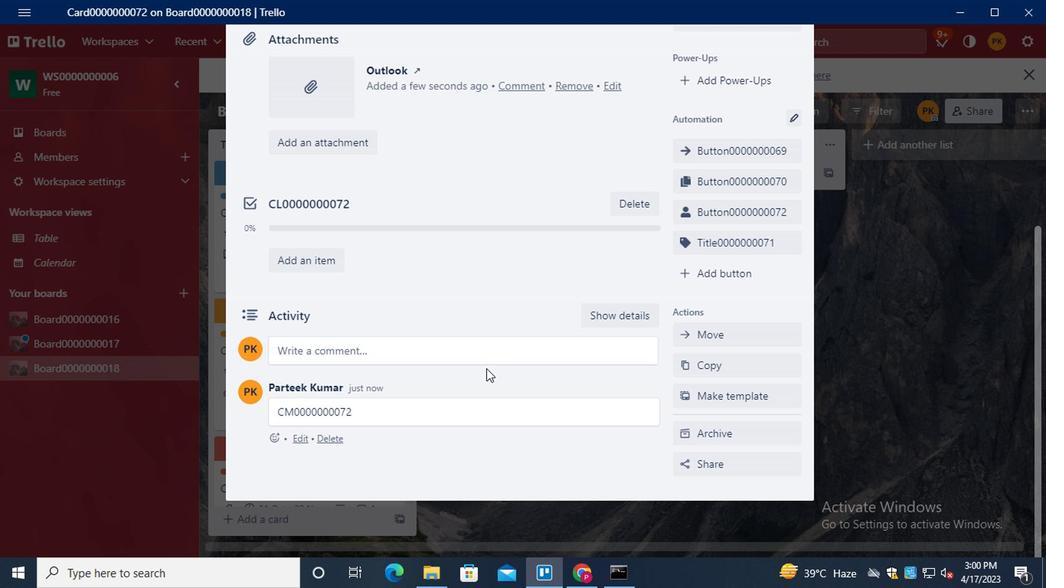 
Action: Mouse scrolled (482, 370) with delta (0, 1)
Screenshot: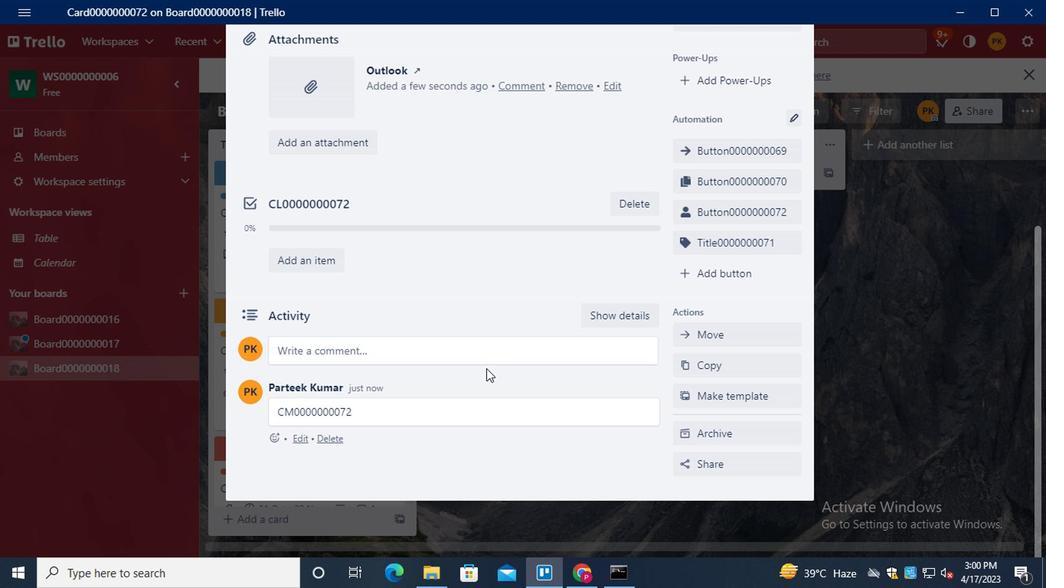 
Action: Mouse scrolled (482, 370) with delta (0, 1)
Screenshot: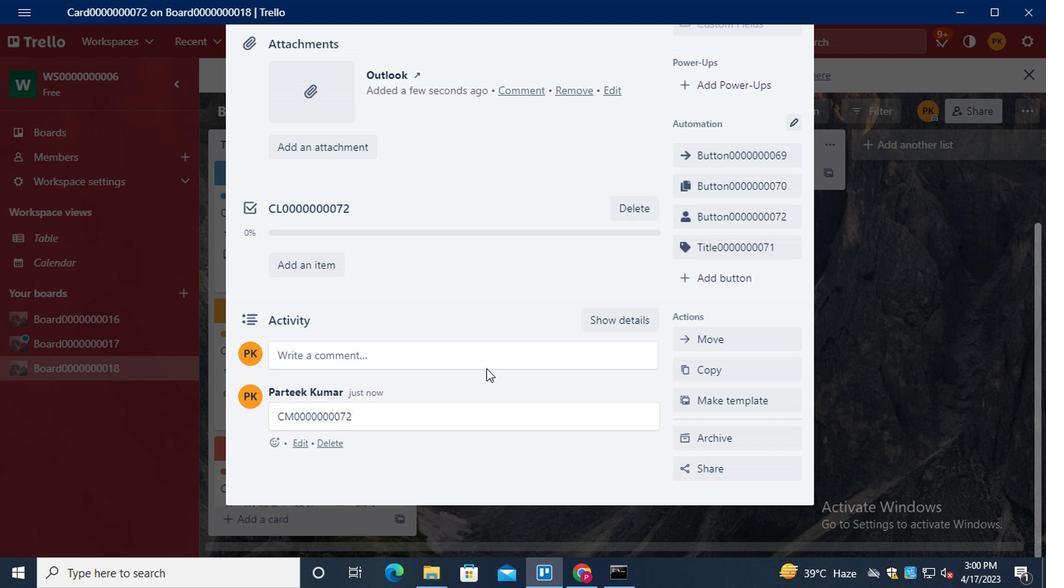 
Action: Mouse scrolled (482, 370) with delta (0, 1)
Screenshot: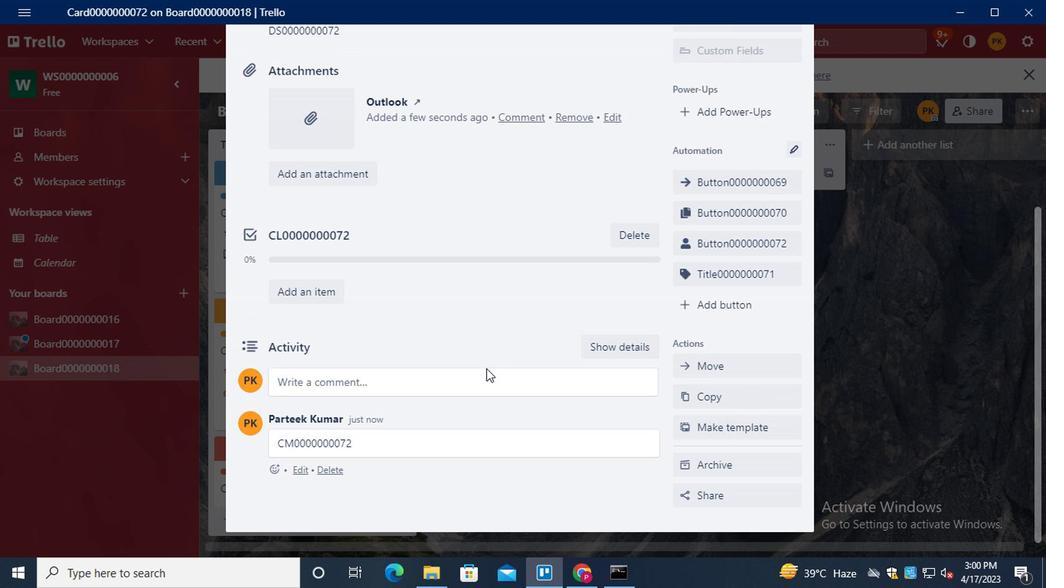 
Action: Mouse scrolled (482, 370) with delta (0, 1)
Screenshot: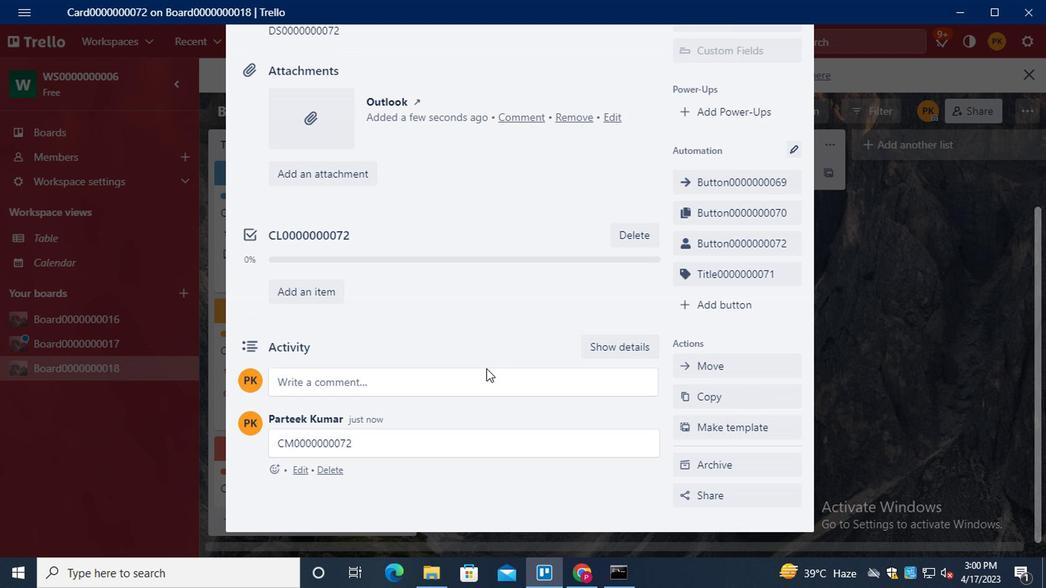 
